 Task: Create a rule from the Routing list, Task moved to a section -> Set Priority in the project AuraTech , set the section as Done clear the priority
Action: Mouse moved to (1327, 219)
Screenshot: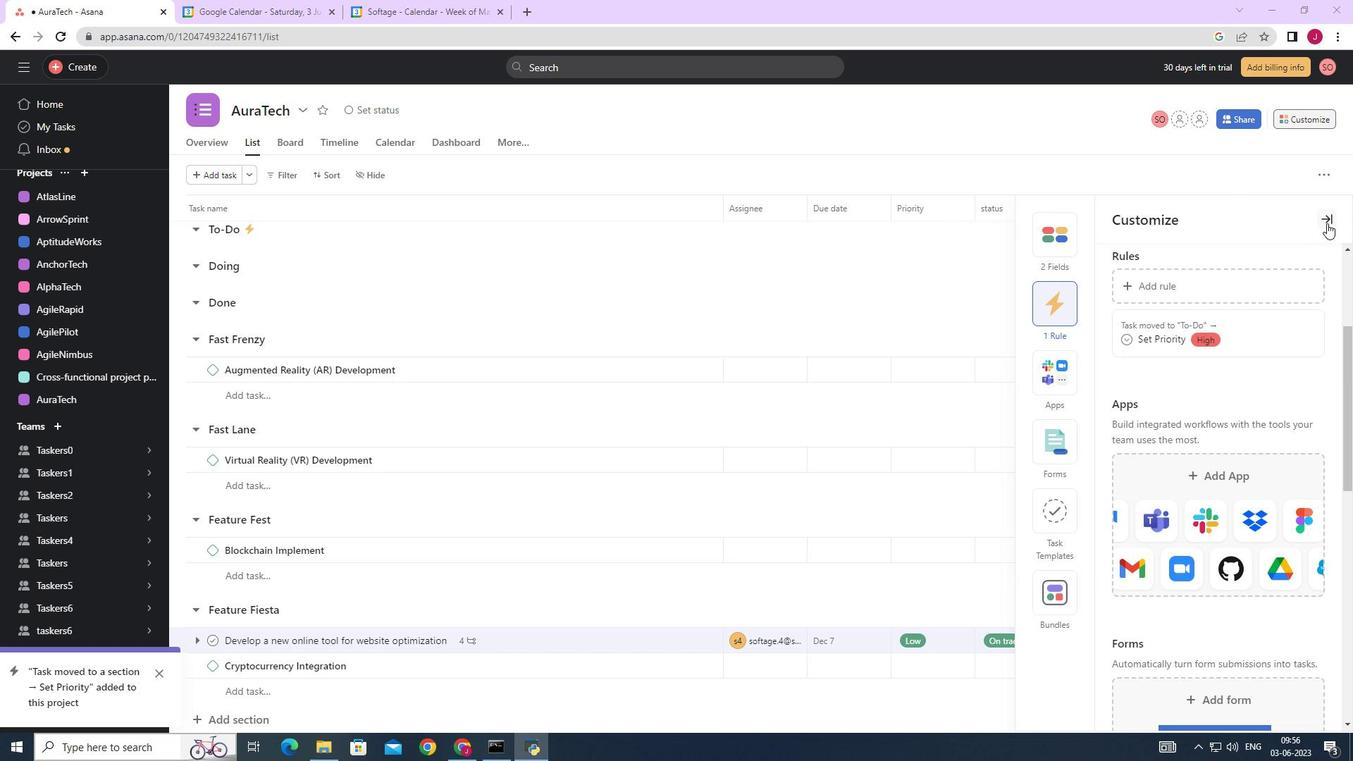 
Action: Mouse pressed left at (1327, 219)
Screenshot: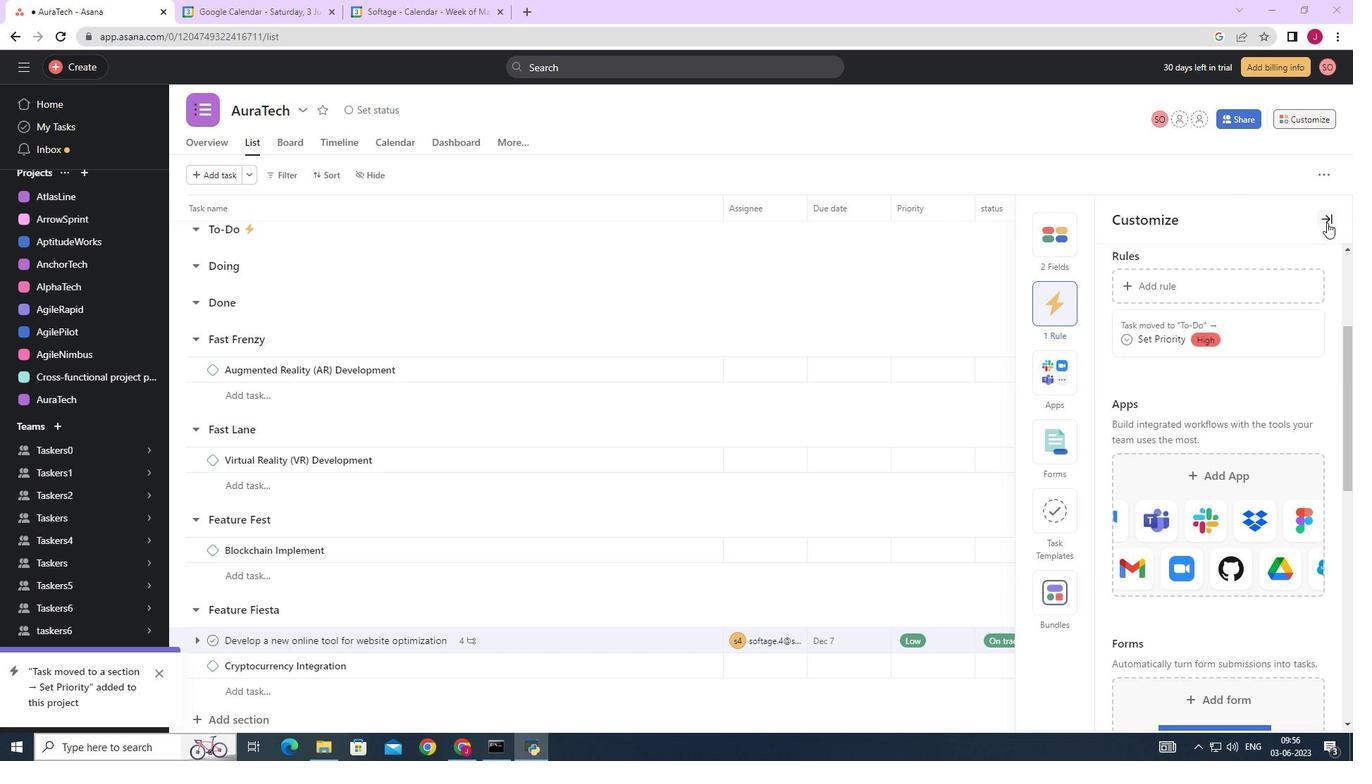 
Action: Mouse moved to (1319, 121)
Screenshot: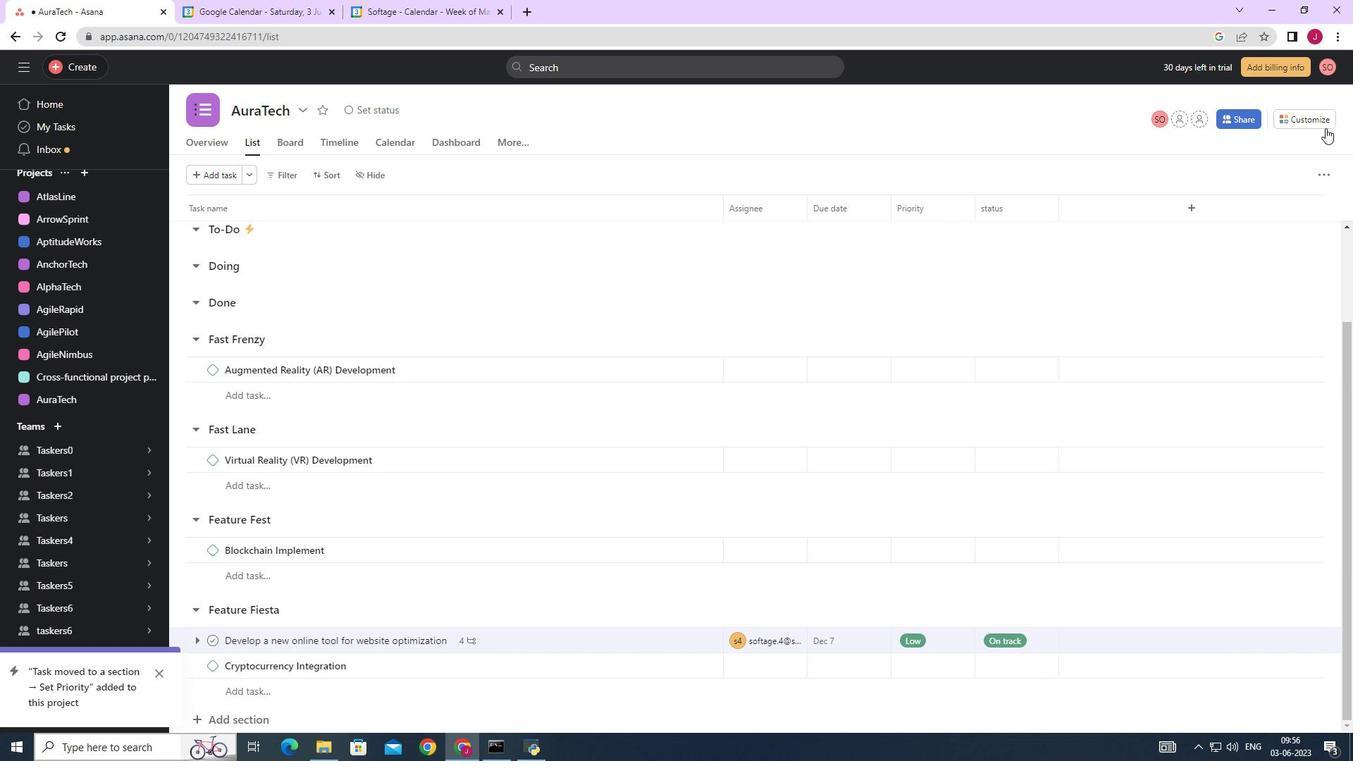 
Action: Mouse pressed left at (1319, 121)
Screenshot: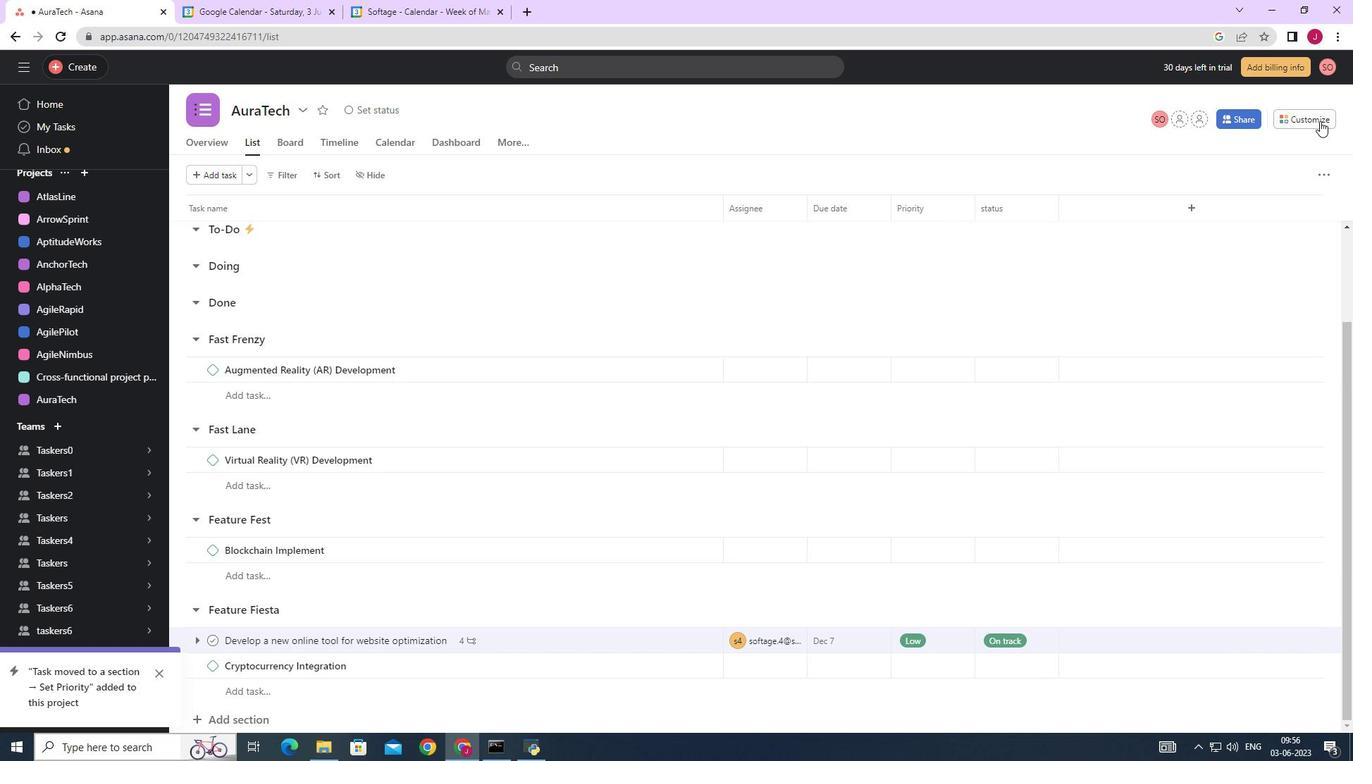 
Action: Mouse moved to (1066, 295)
Screenshot: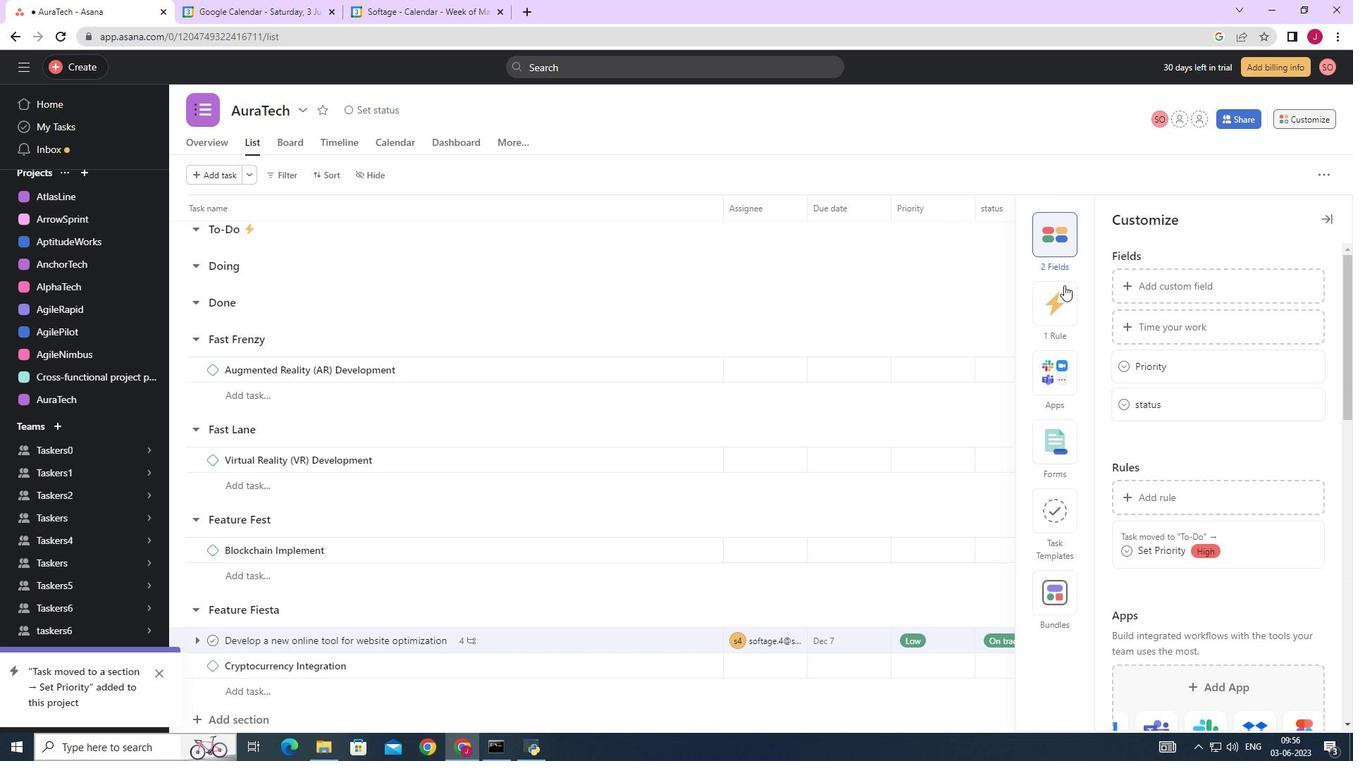 
Action: Mouse pressed left at (1066, 295)
Screenshot: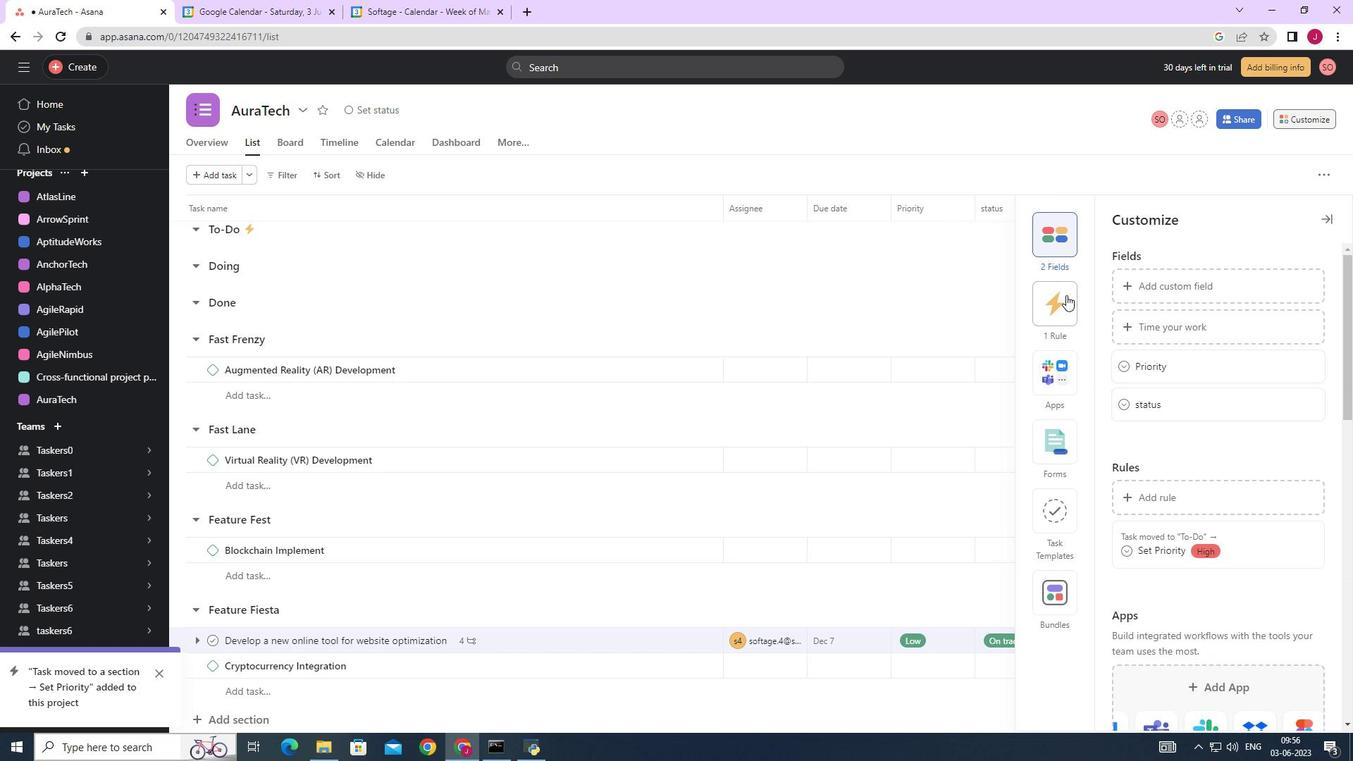
Action: Mouse moved to (1152, 286)
Screenshot: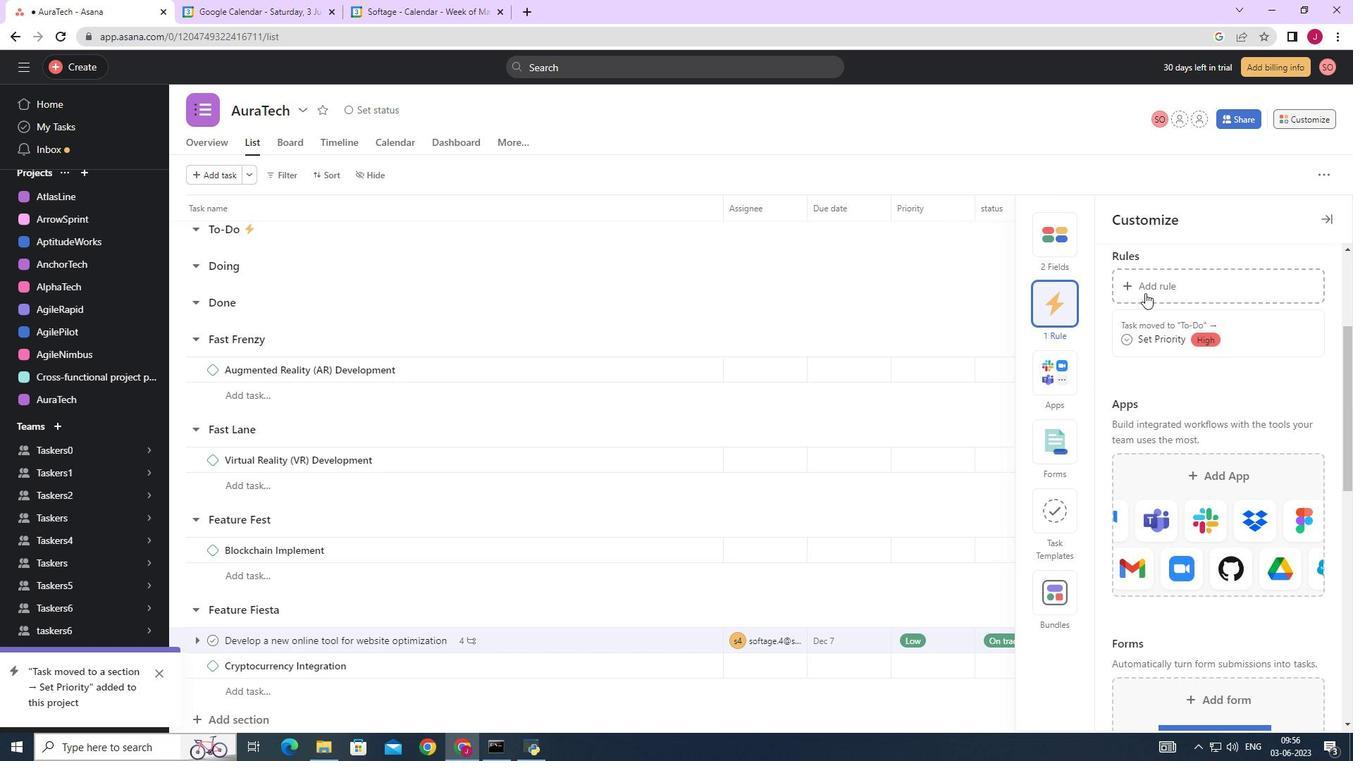 
Action: Mouse pressed left at (1152, 286)
Screenshot: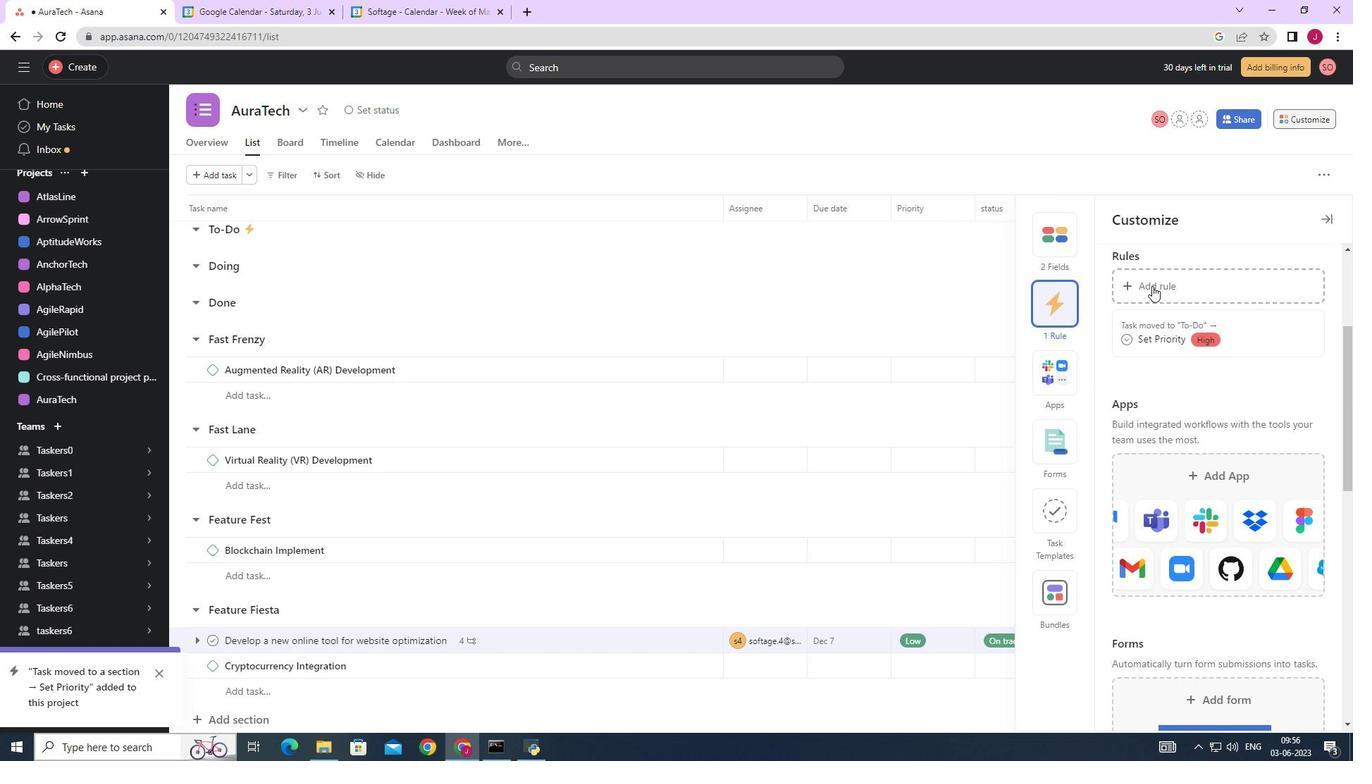 
Action: Mouse moved to (298, 190)
Screenshot: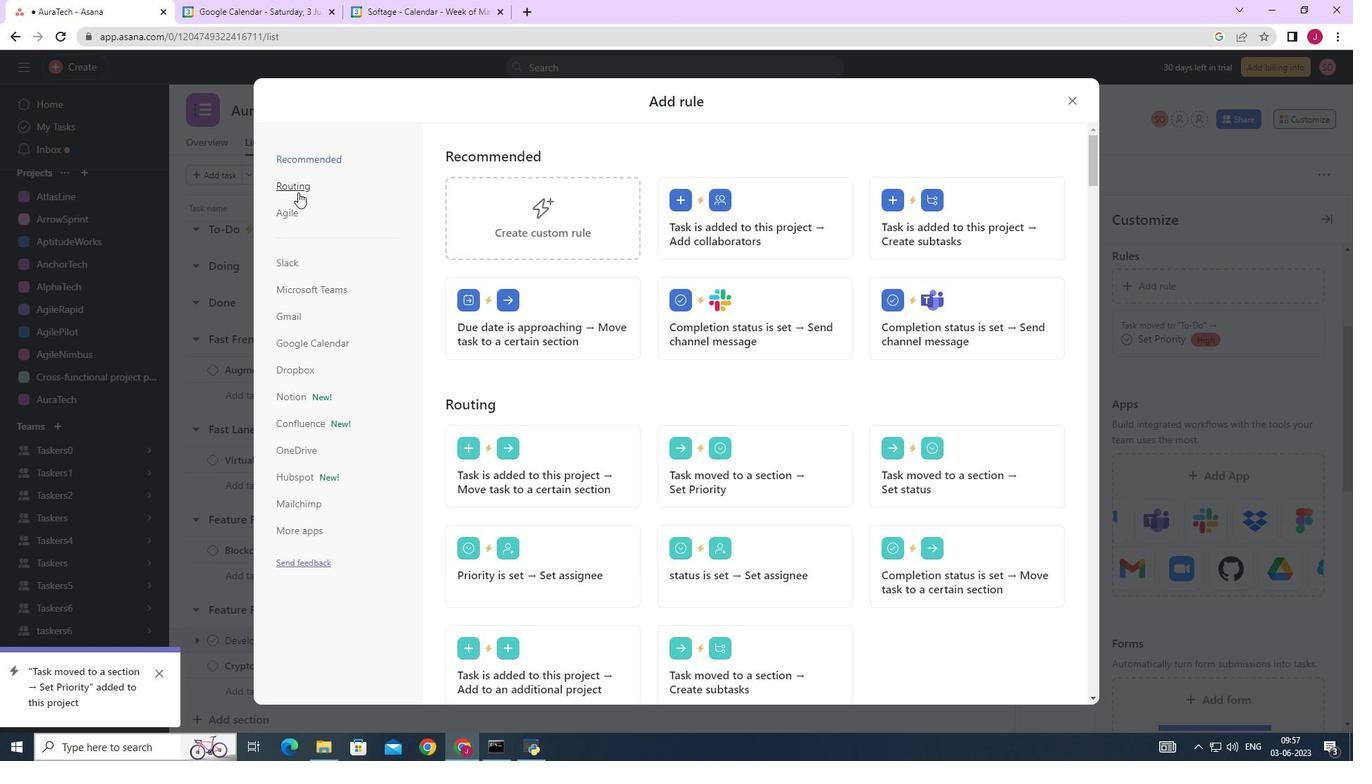 
Action: Mouse pressed left at (298, 190)
Screenshot: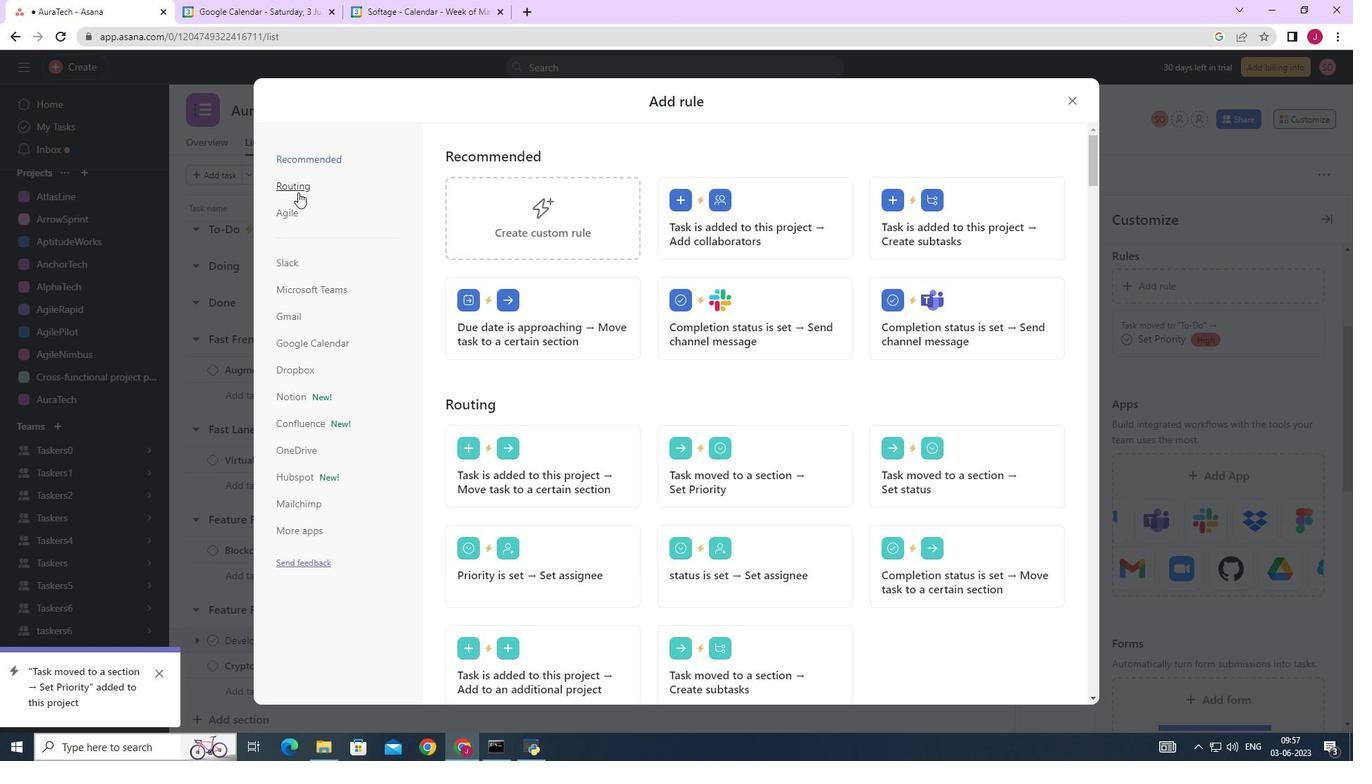 
Action: Mouse moved to (711, 212)
Screenshot: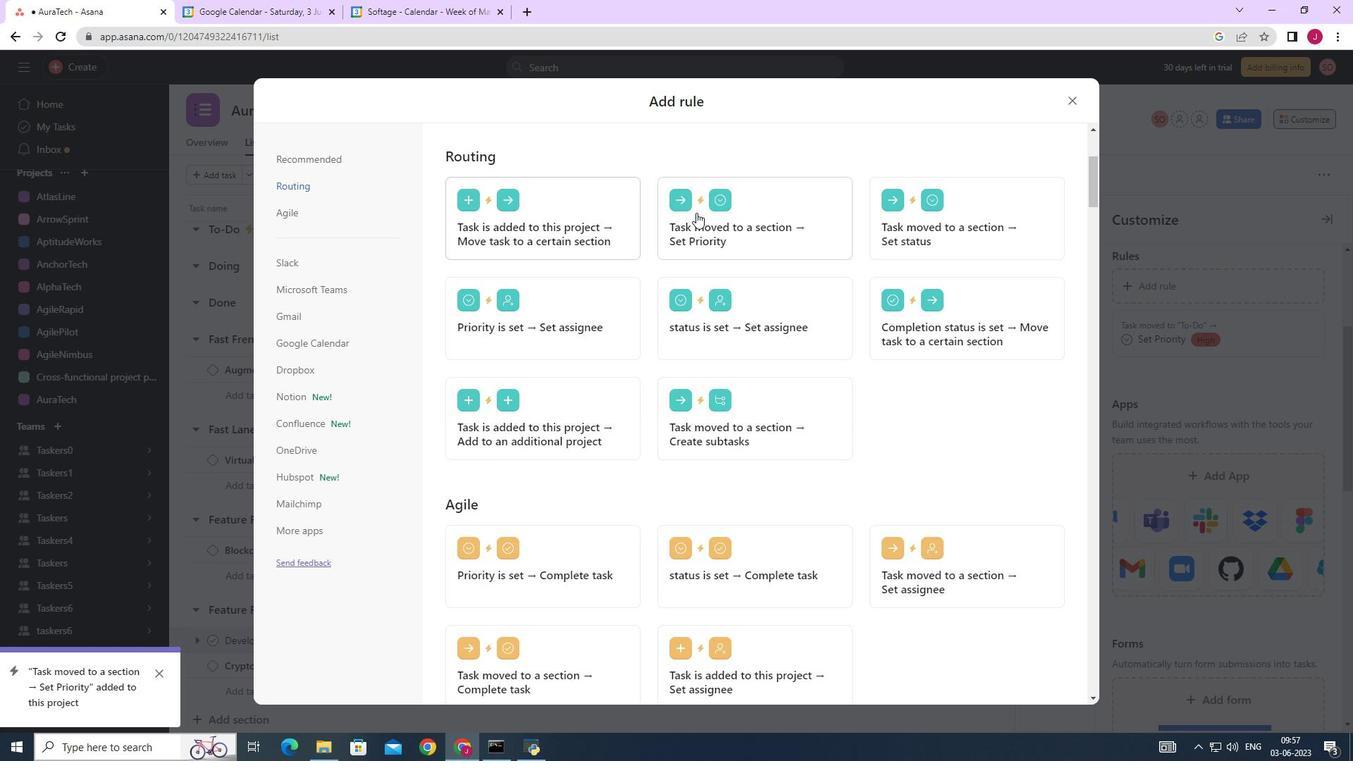 
Action: Mouse pressed left at (711, 212)
Screenshot: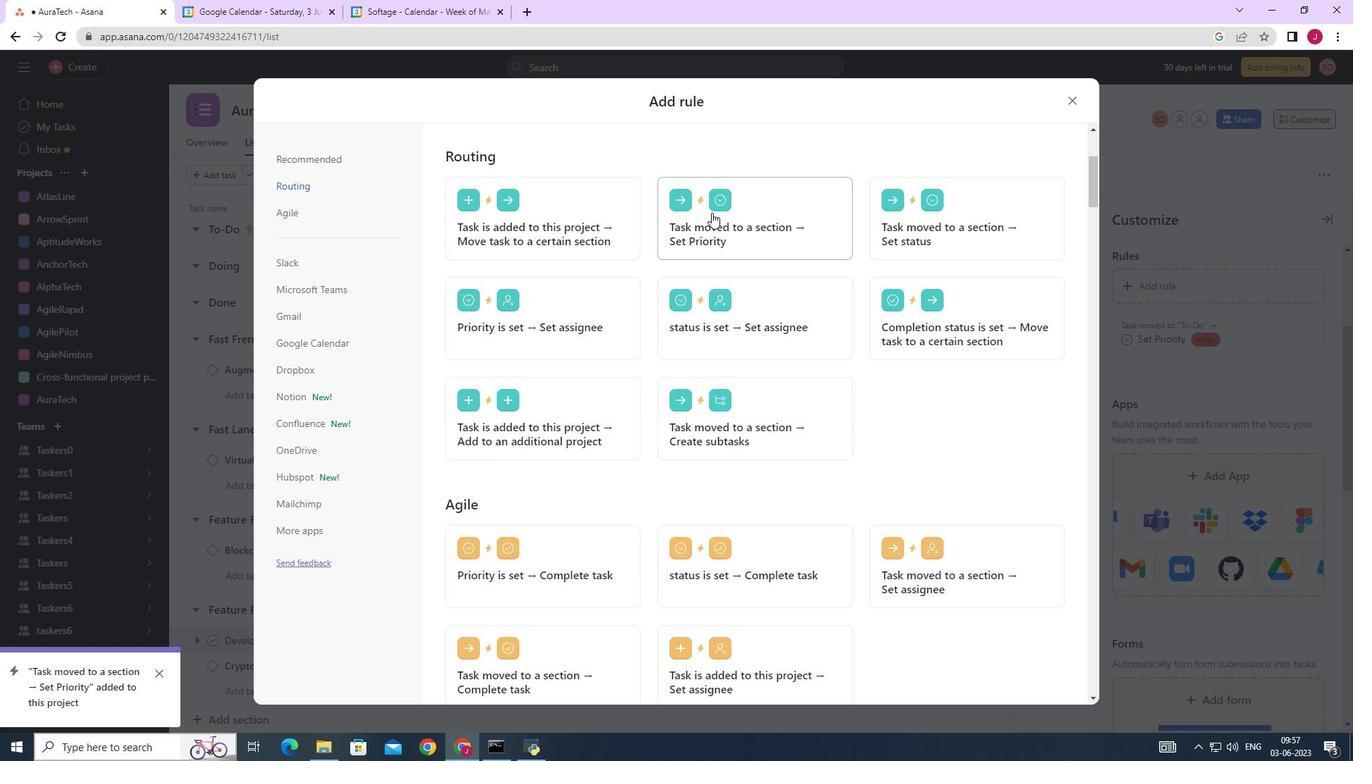 
Action: Mouse moved to (597, 368)
Screenshot: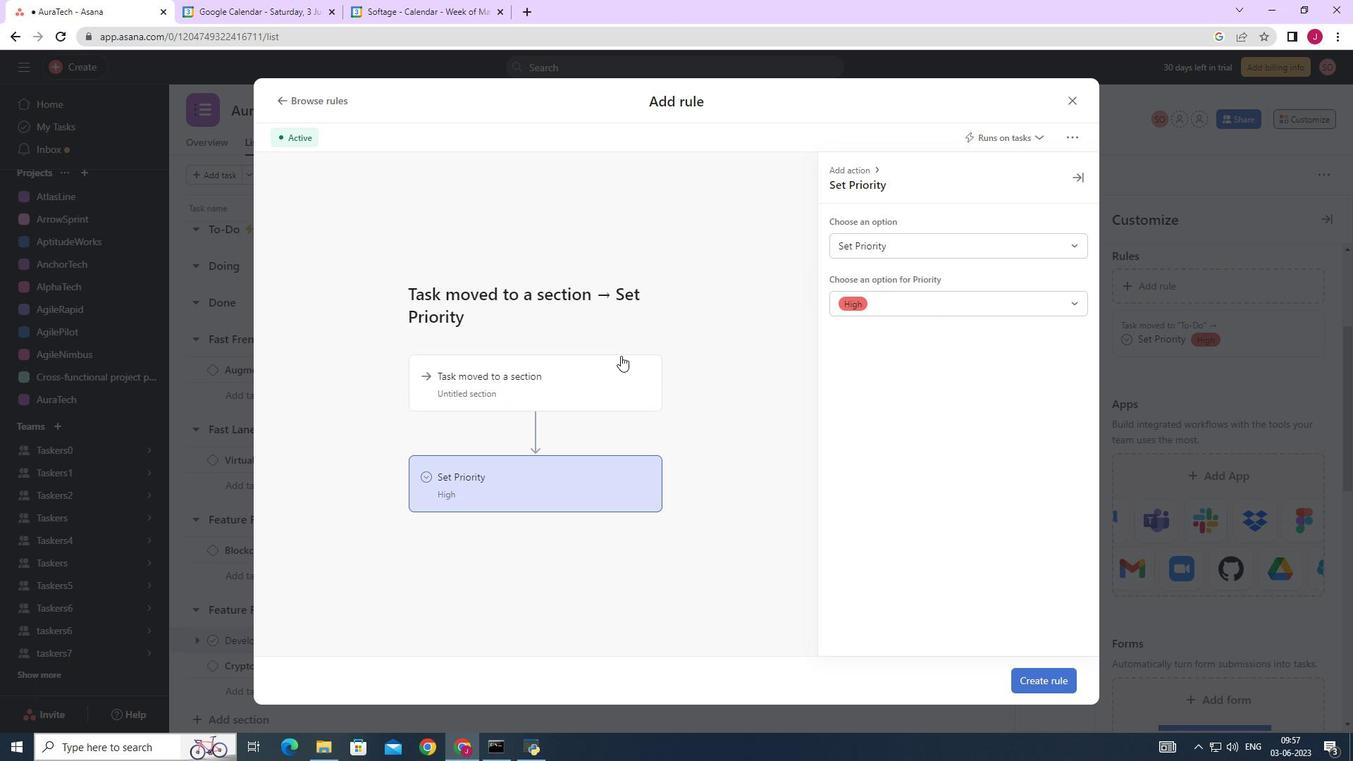 
Action: Mouse pressed left at (597, 368)
Screenshot: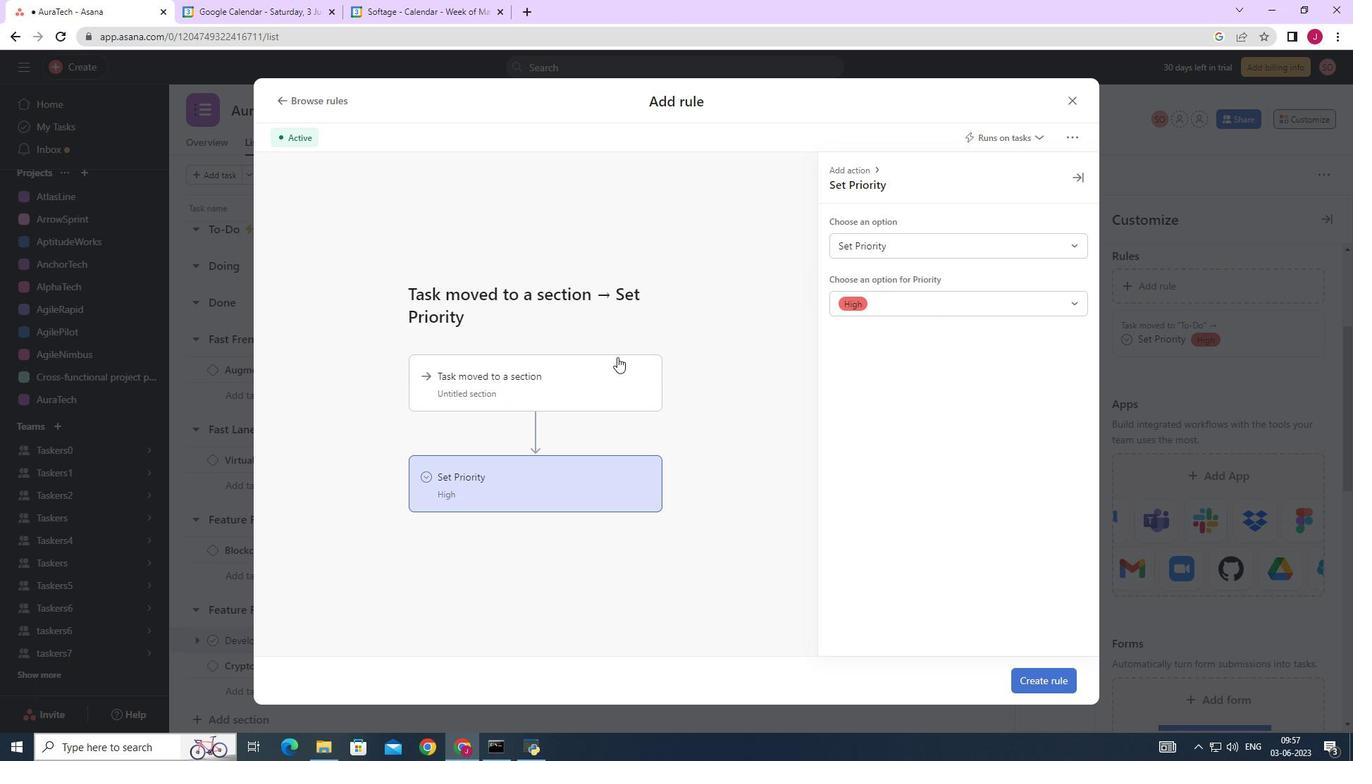 
Action: Mouse moved to (856, 242)
Screenshot: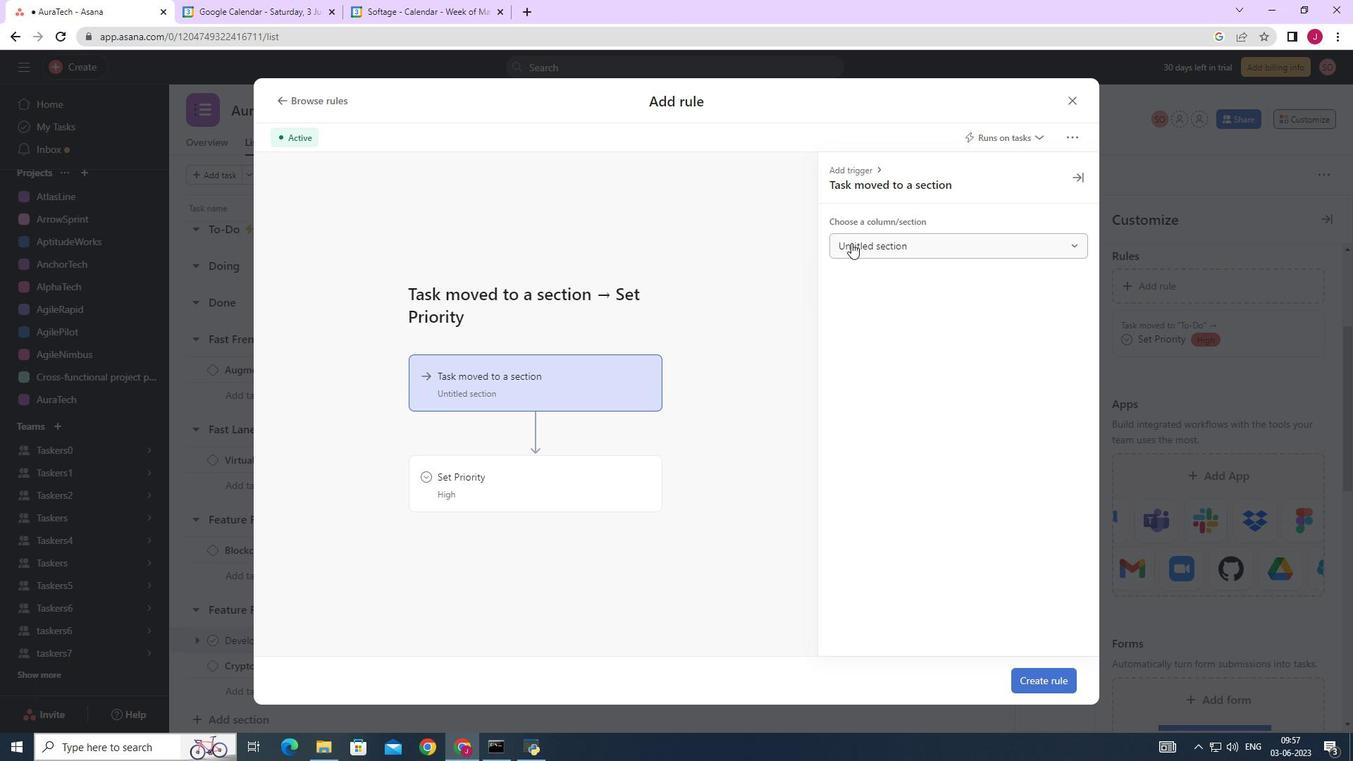 
Action: Mouse pressed left at (856, 242)
Screenshot: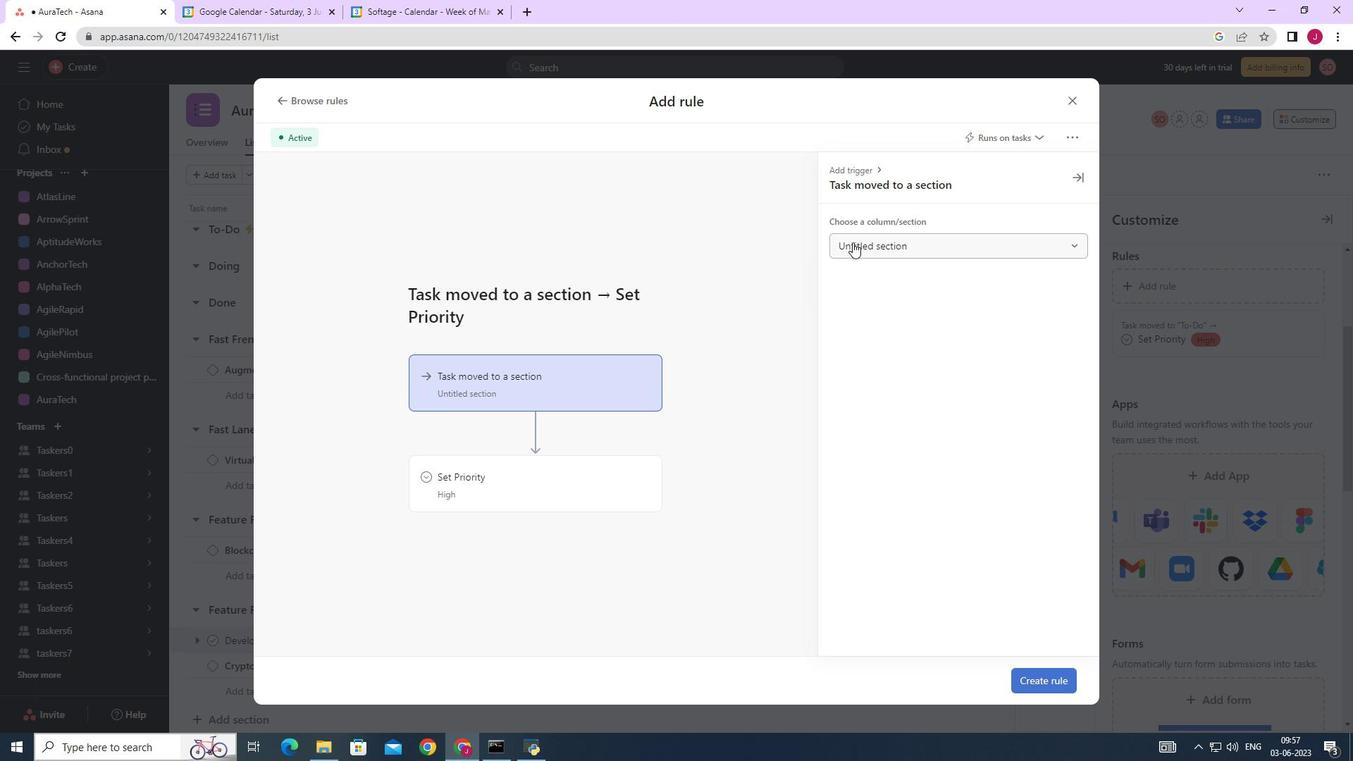 
Action: Mouse moved to (870, 350)
Screenshot: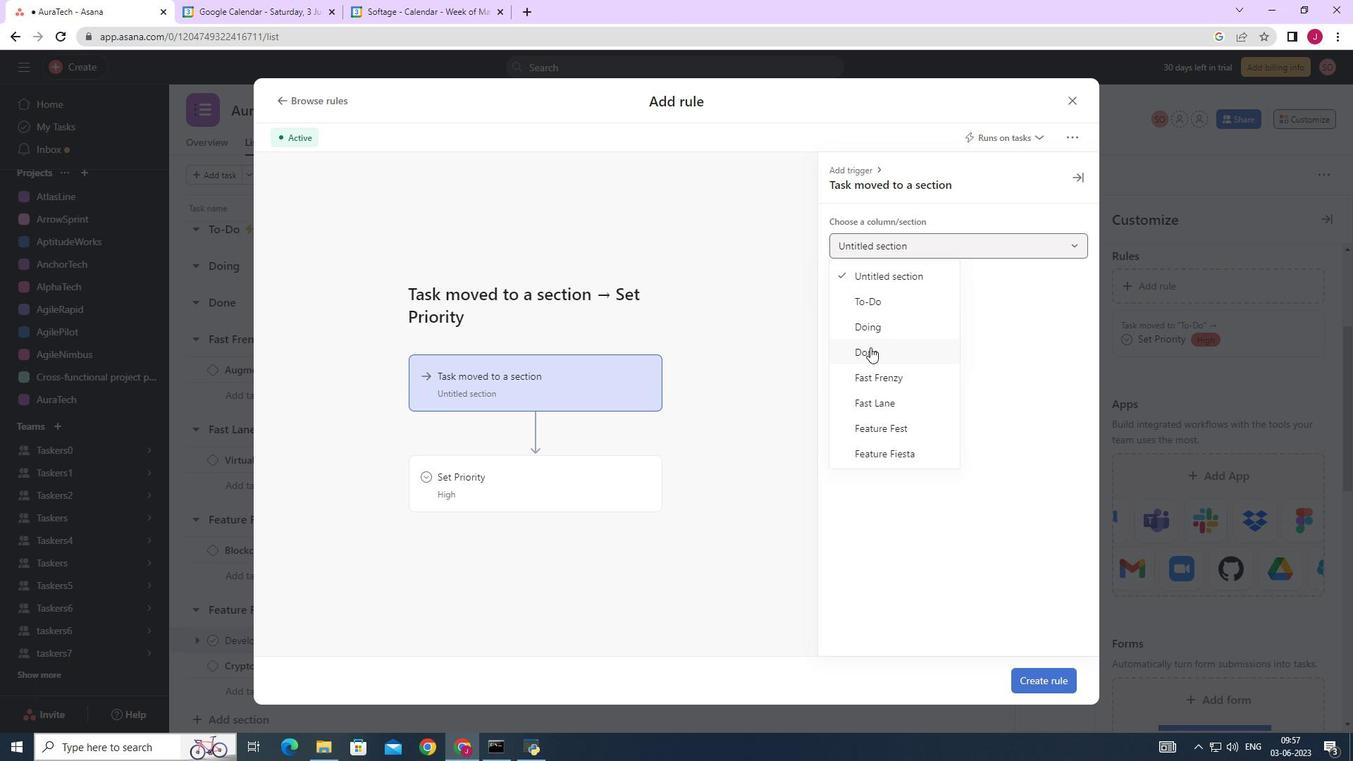
Action: Mouse pressed left at (870, 350)
Screenshot: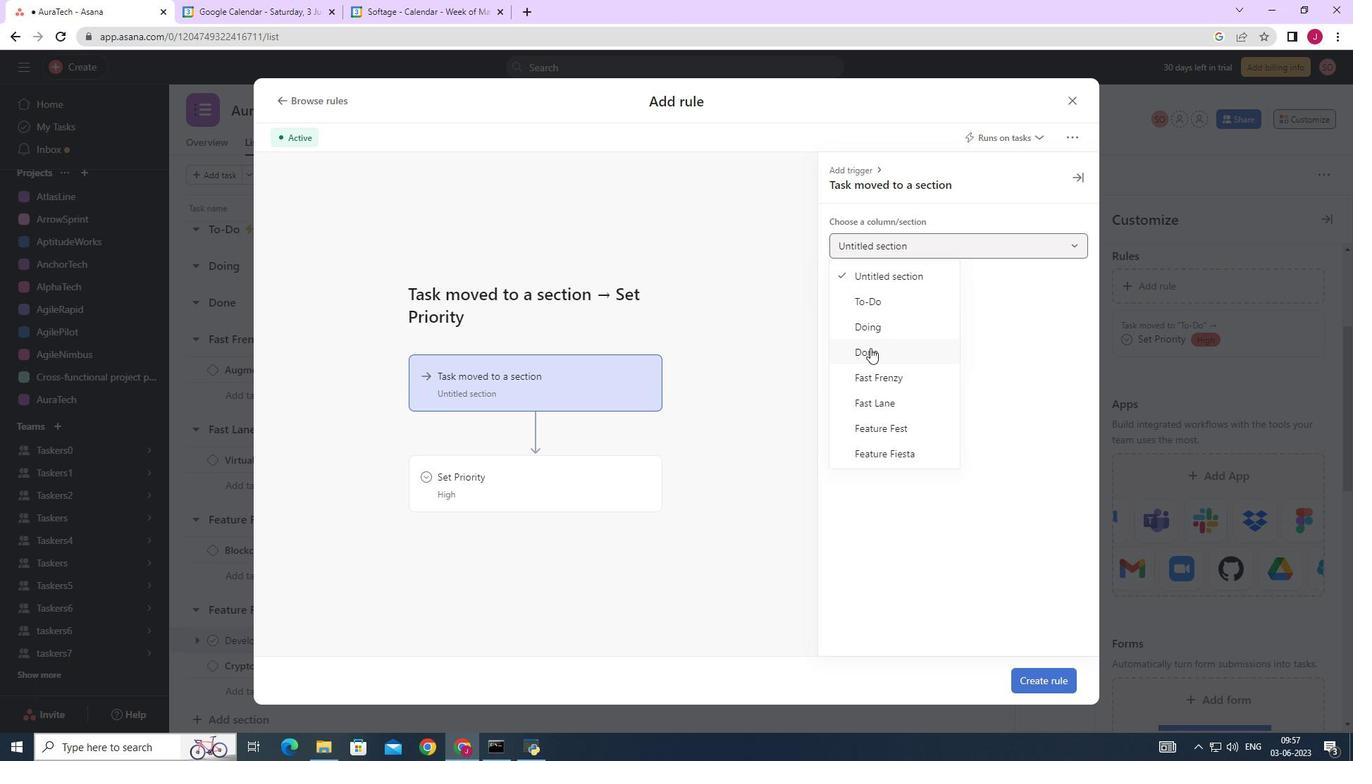 
Action: Mouse moved to (598, 464)
Screenshot: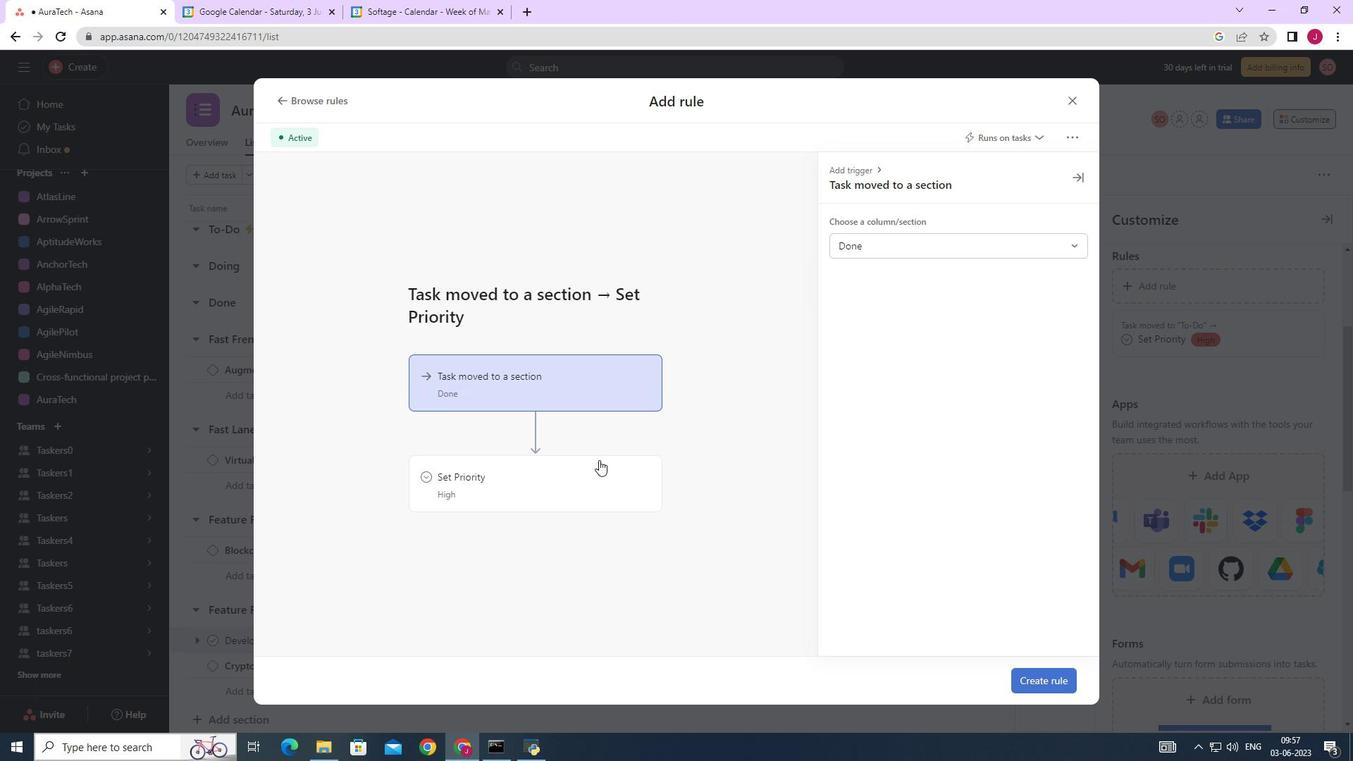 
Action: Mouse pressed left at (598, 464)
Screenshot: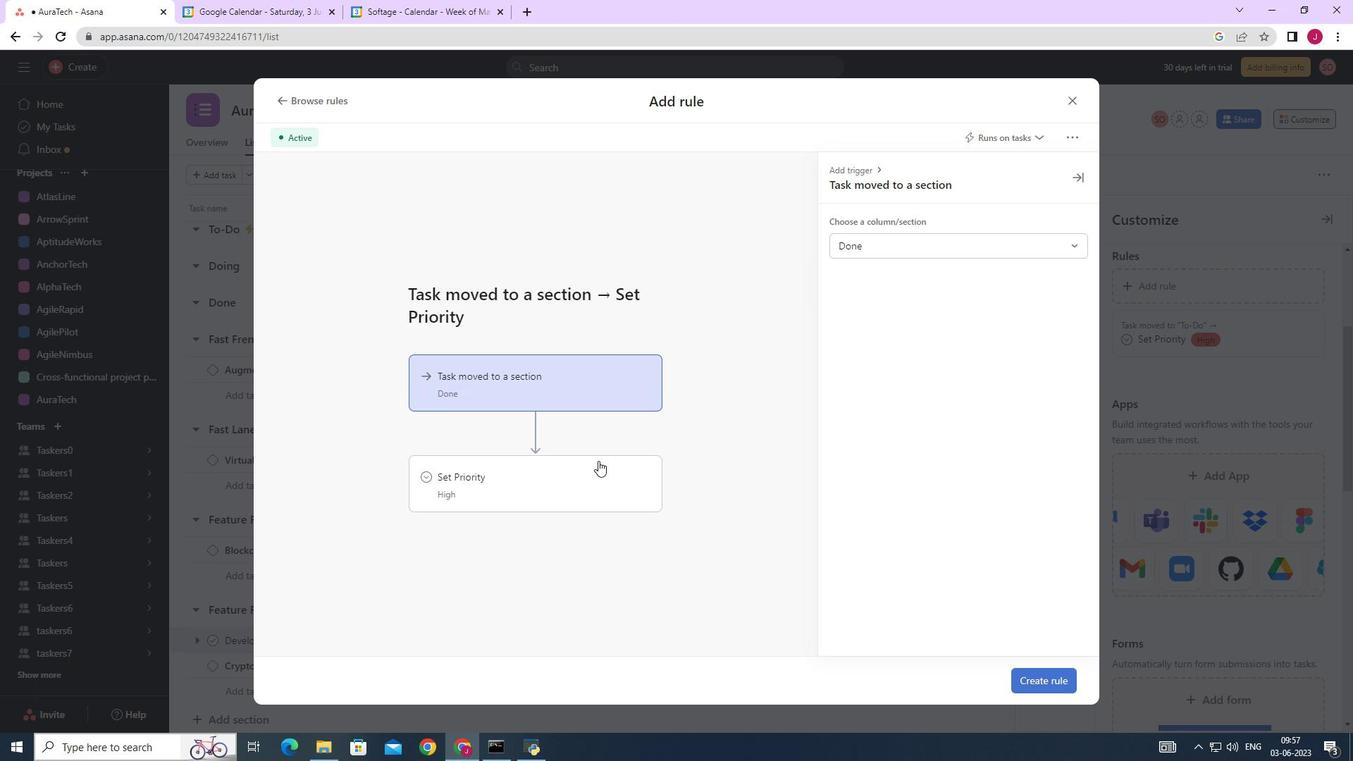 
Action: Mouse moved to (880, 245)
Screenshot: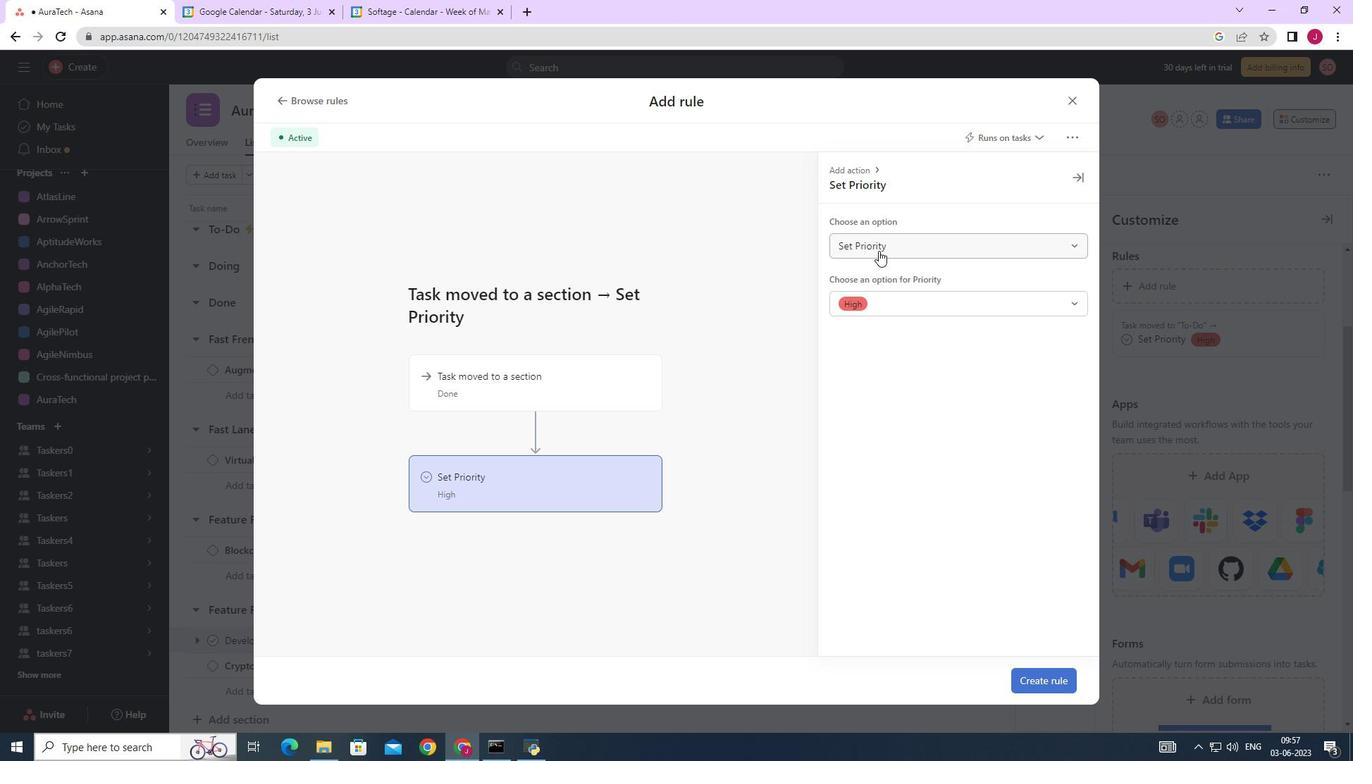 
Action: Mouse pressed left at (880, 245)
Screenshot: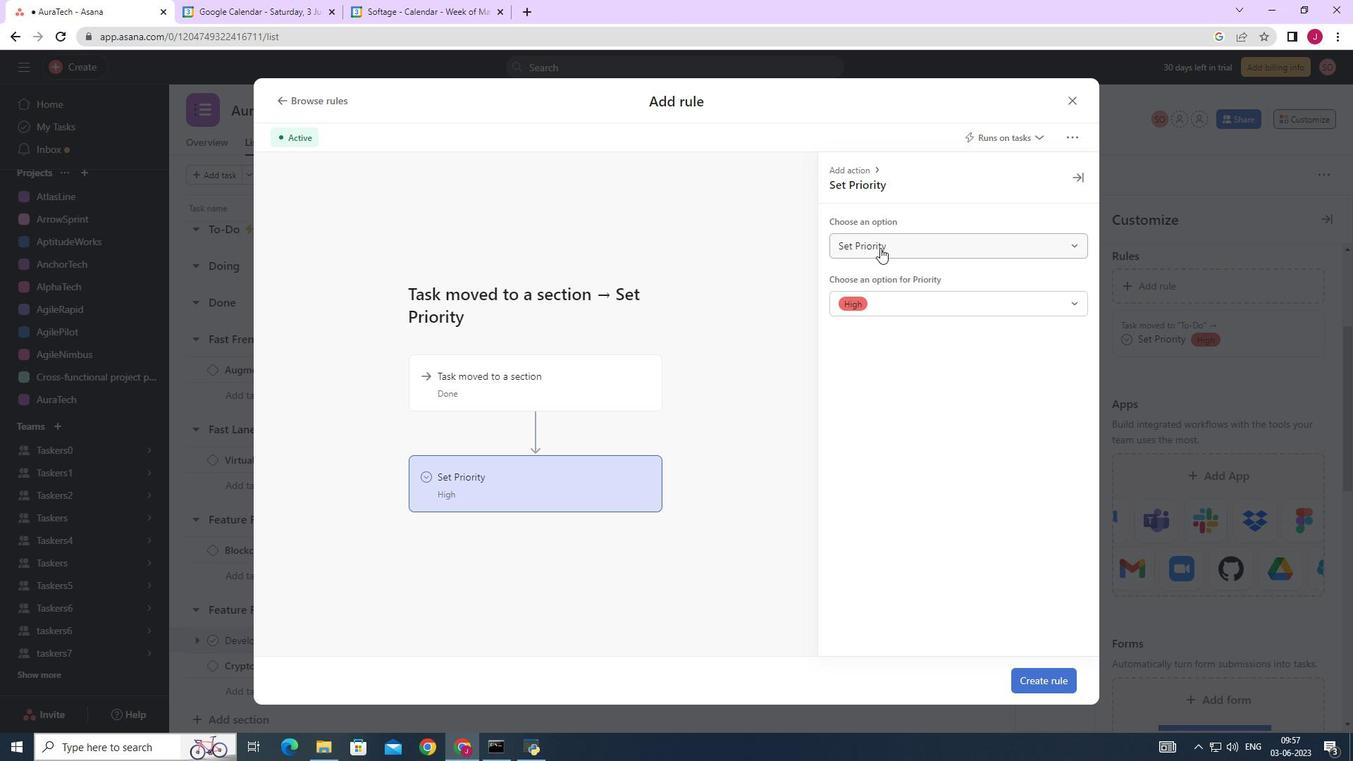 
Action: Mouse moved to (882, 296)
Screenshot: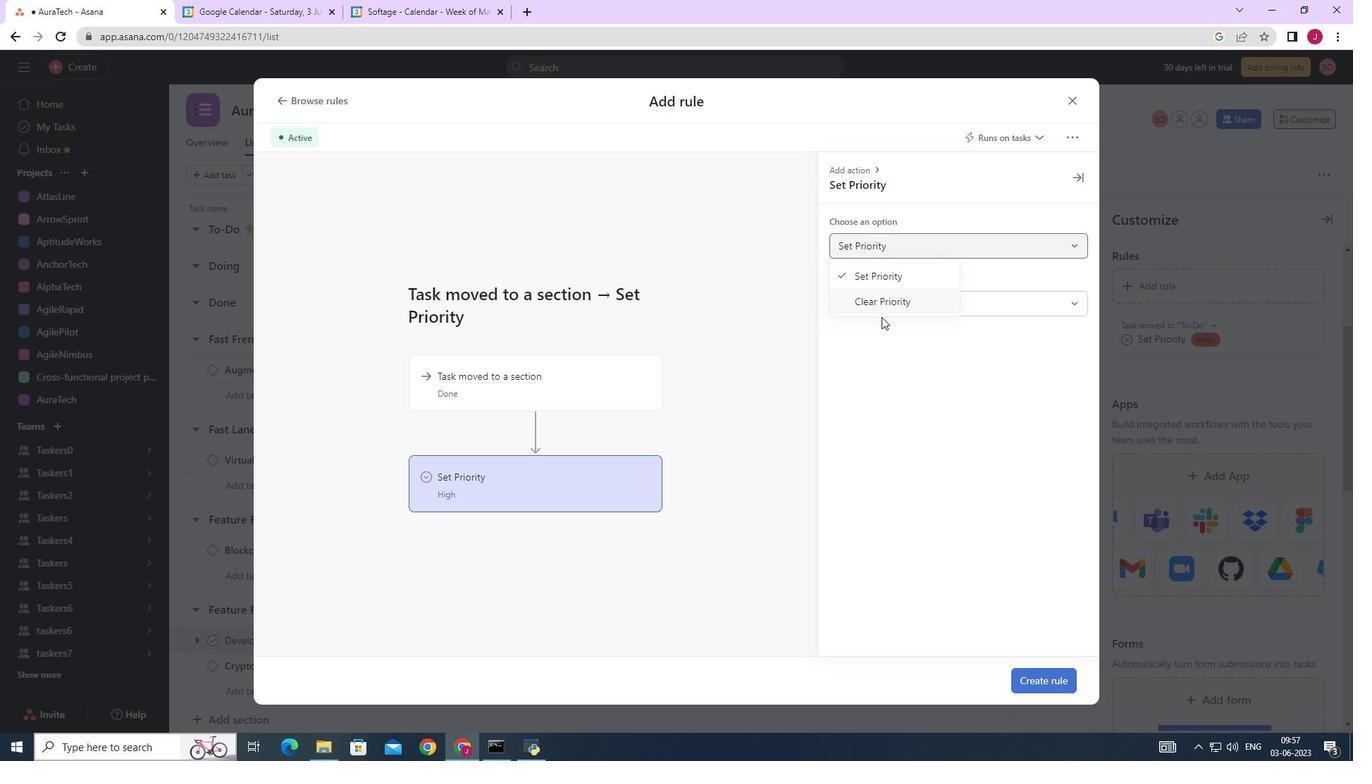 
Action: Mouse pressed left at (882, 296)
Screenshot: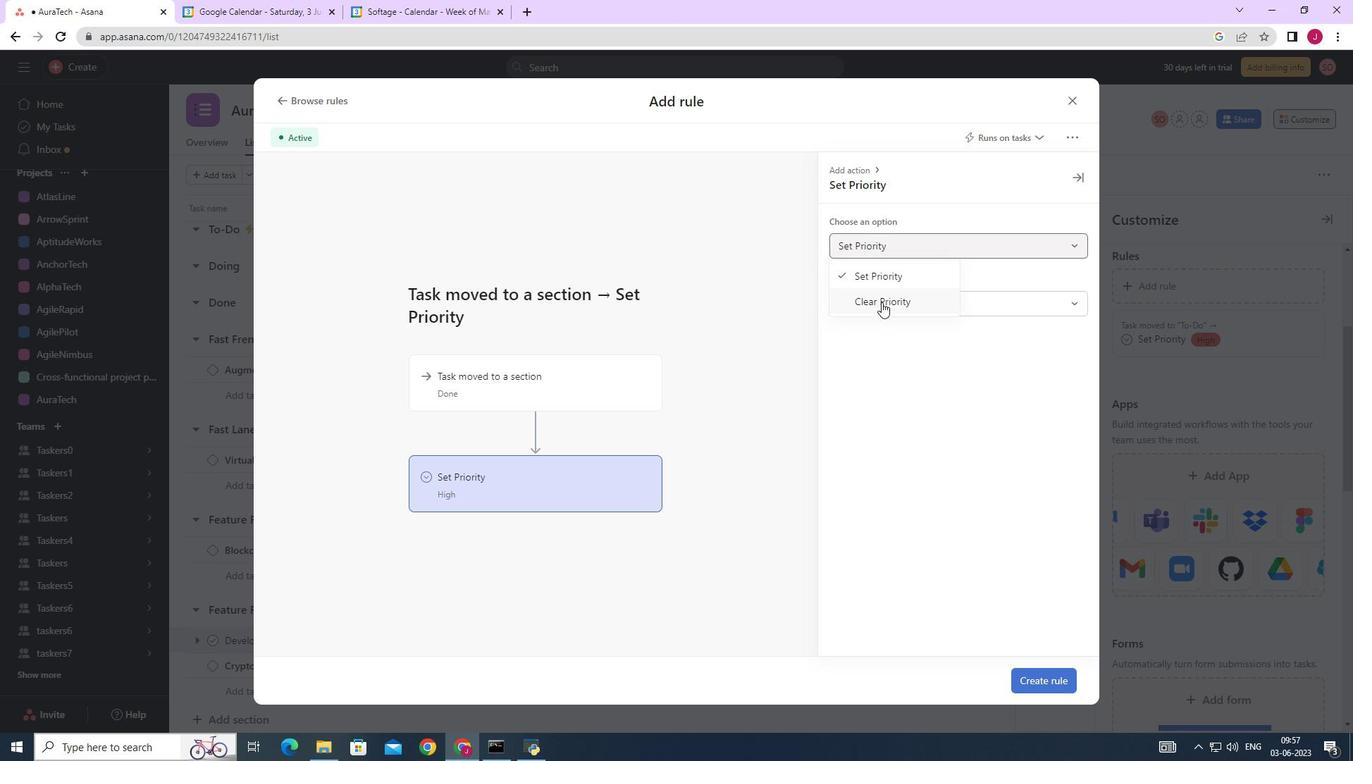 
Action: Mouse moved to (944, 412)
Screenshot: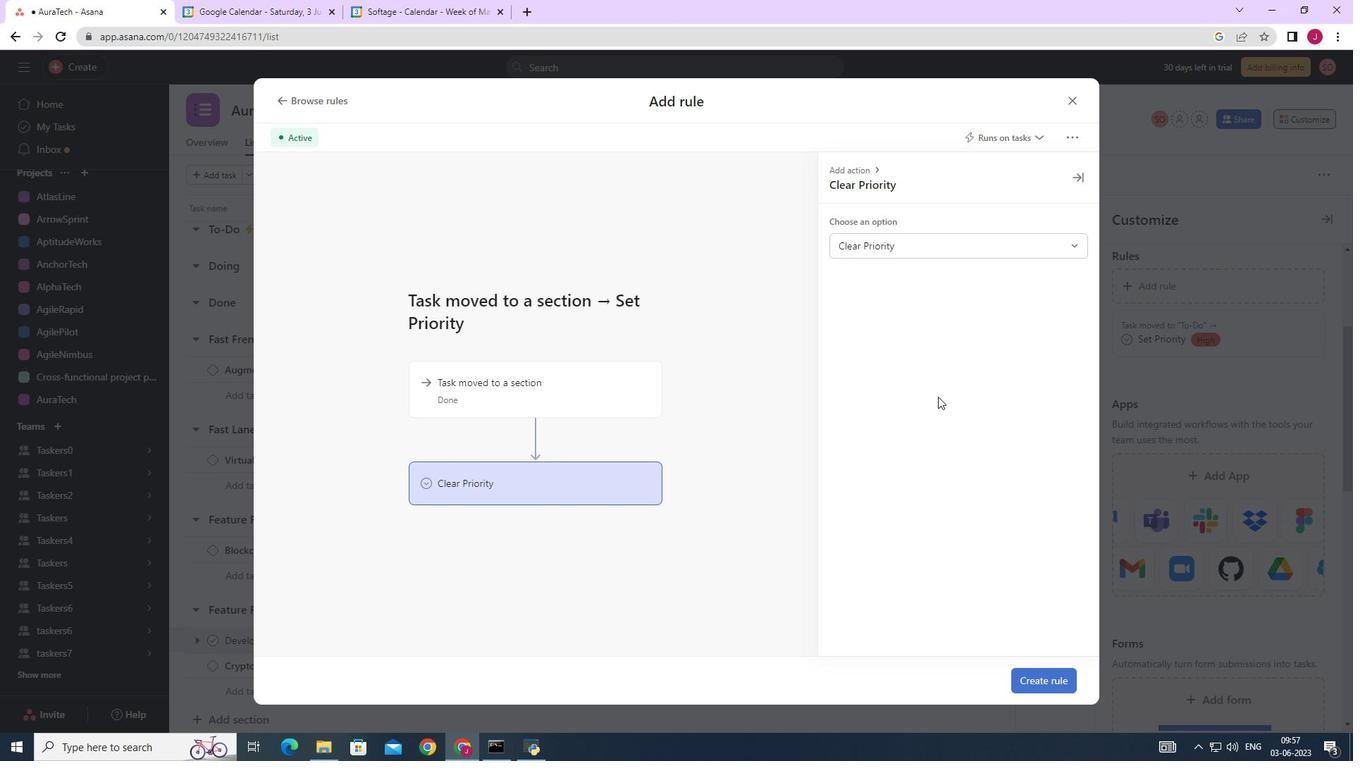 
Action: Mouse scrolled (944, 410) with delta (0, 0)
Screenshot: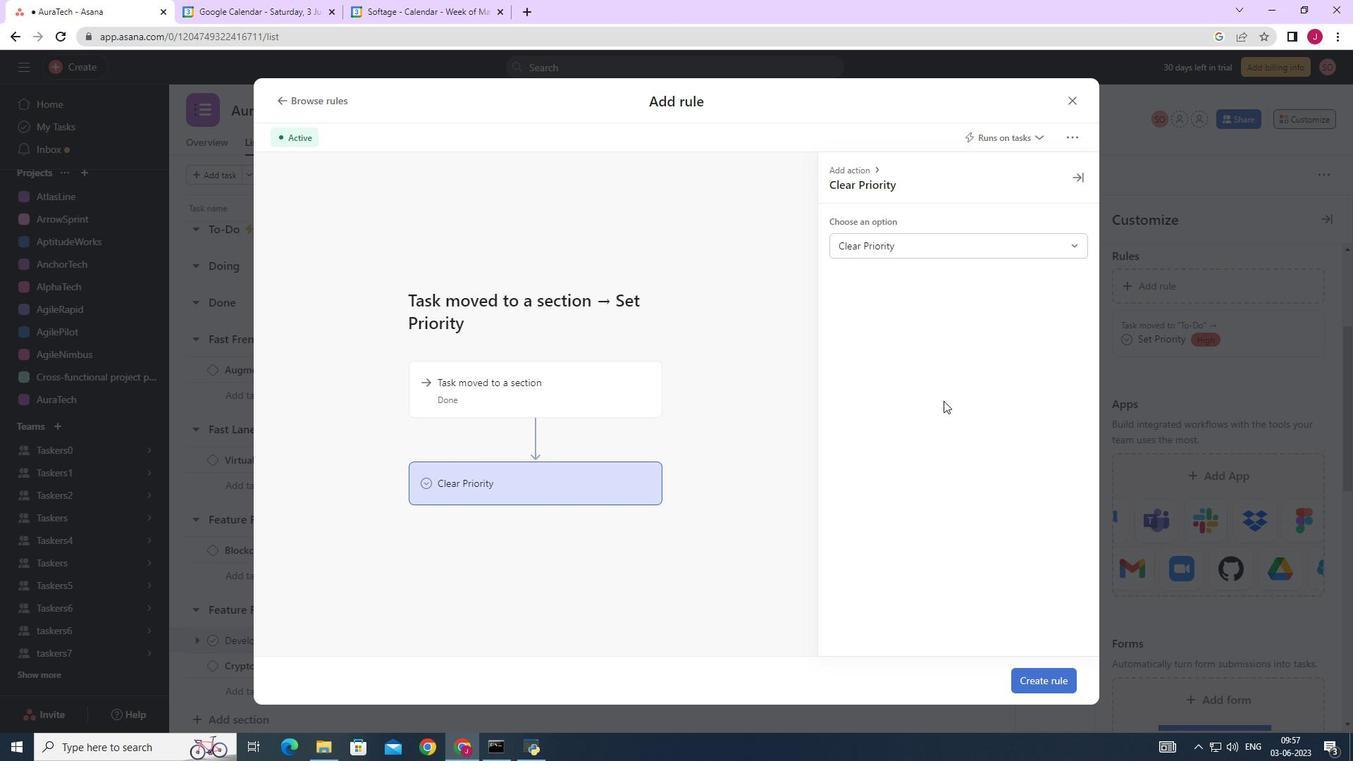 
Action: Mouse moved to (945, 417)
Screenshot: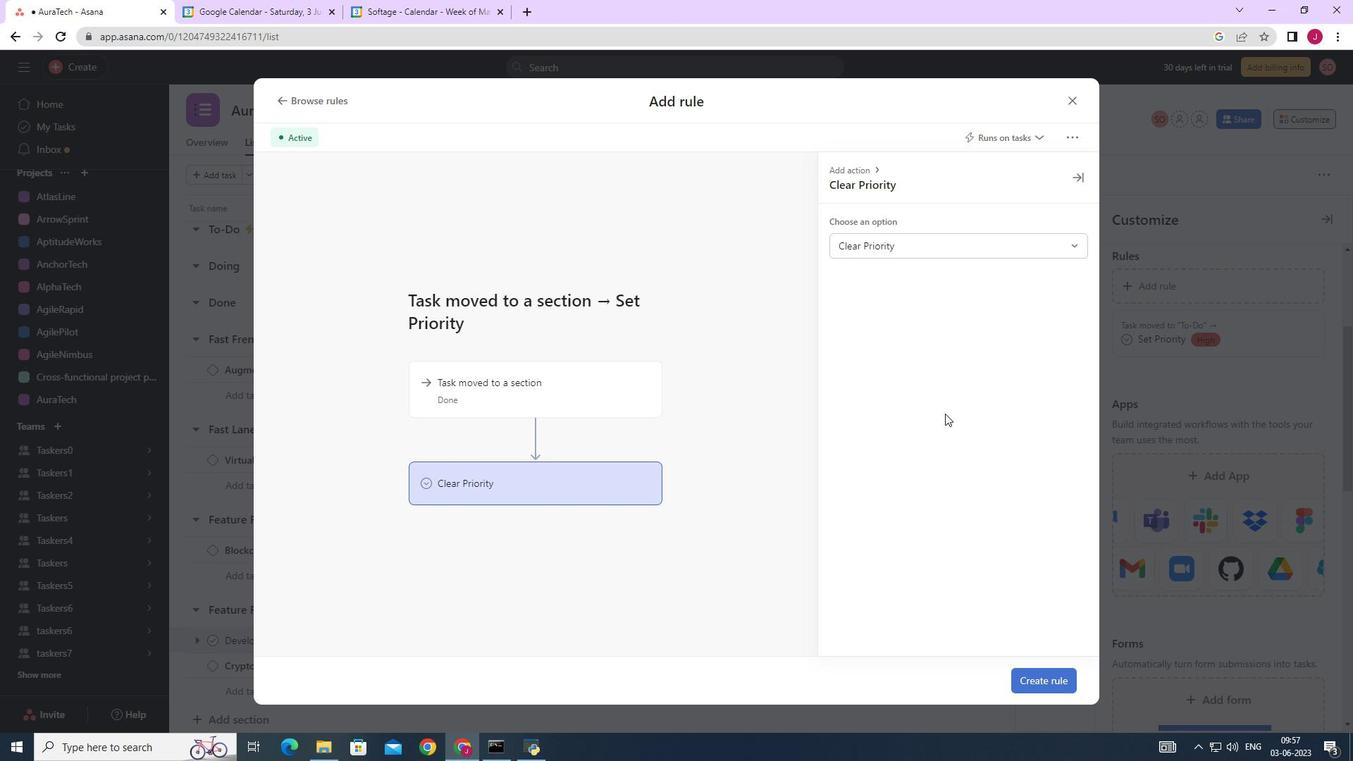 
Action: Mouse scrolled (945, 415) with delta (0, 0)
Screenshot: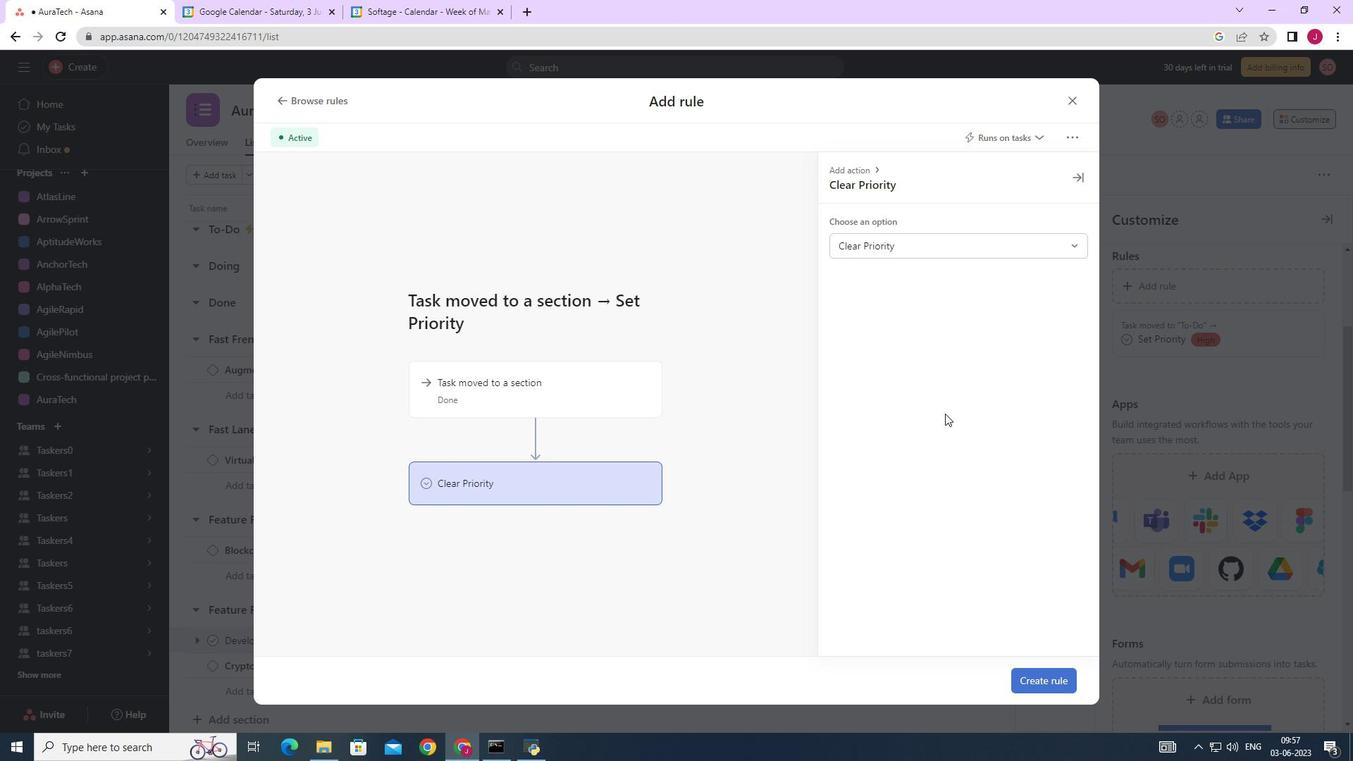 
Action: Mouse moved to (935, 489)
Screenshot: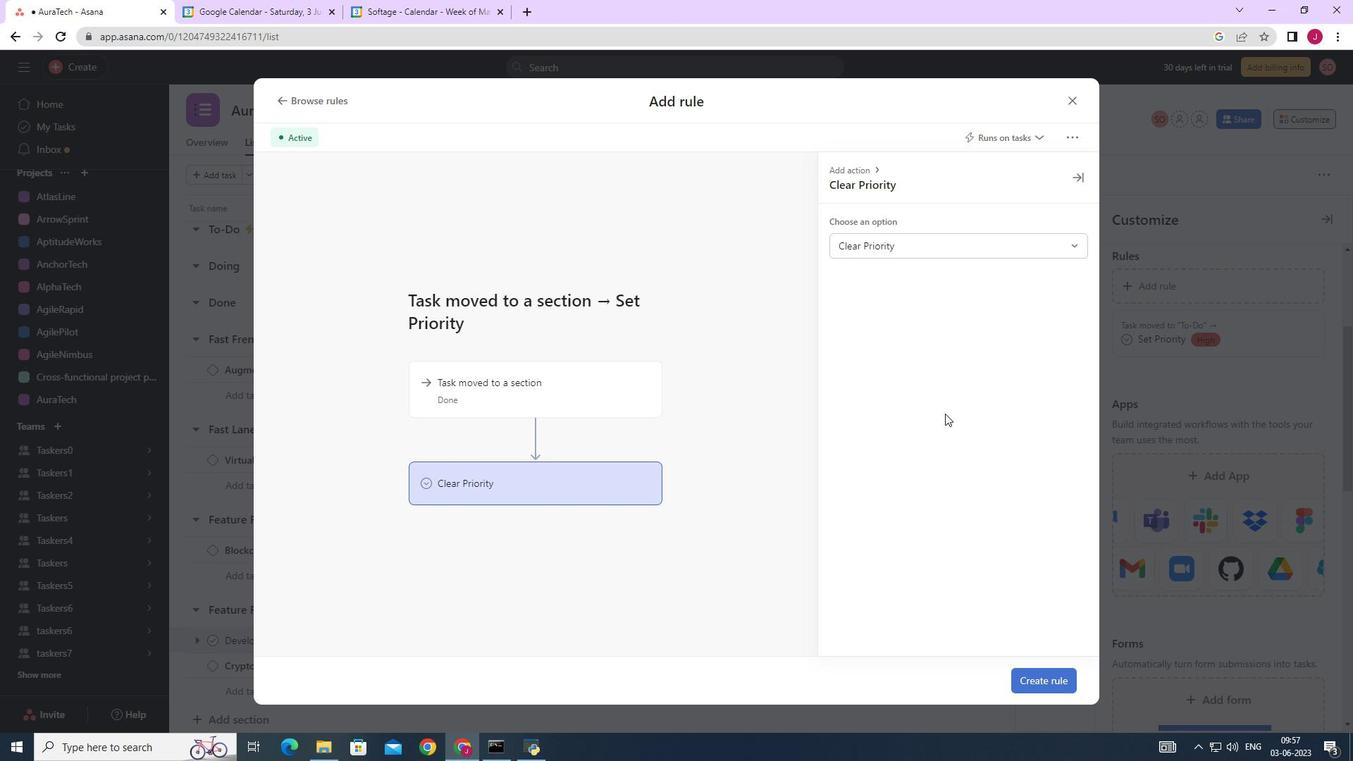 
Action: Mouse scrolled (946, 419) with delta (0, 0)
Screenshot: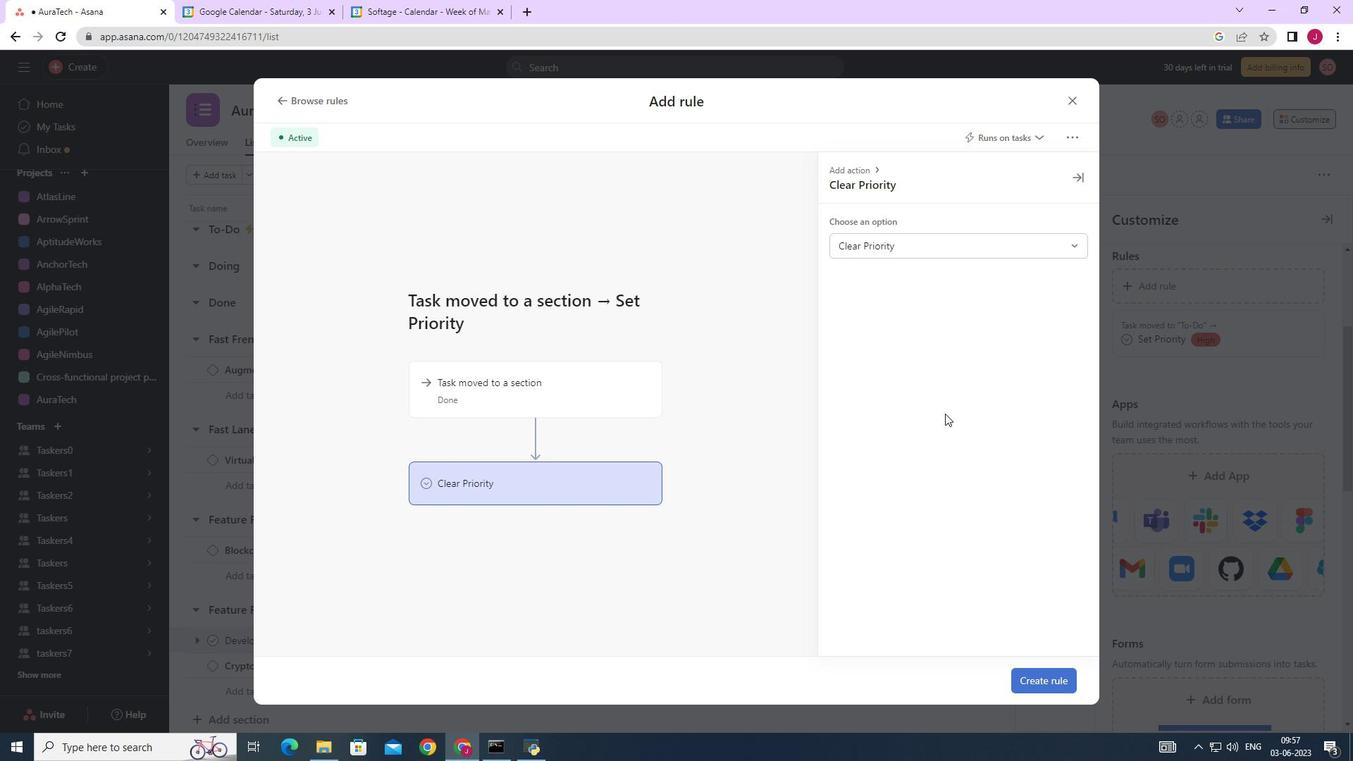 
Action: Mouse moved to (935, 494)
Screenshot: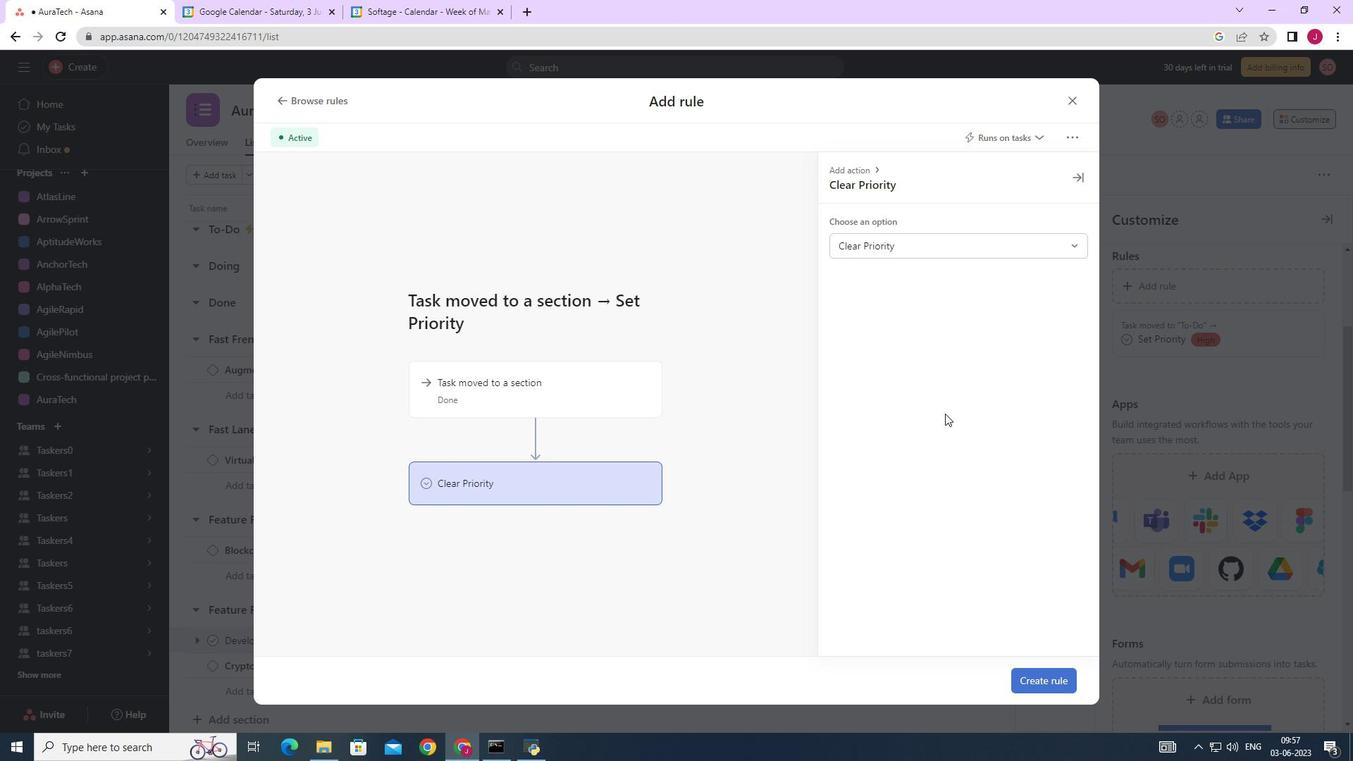
Action: Mouse scrolled (946, 421) with delta (0, 0)
Screenshot: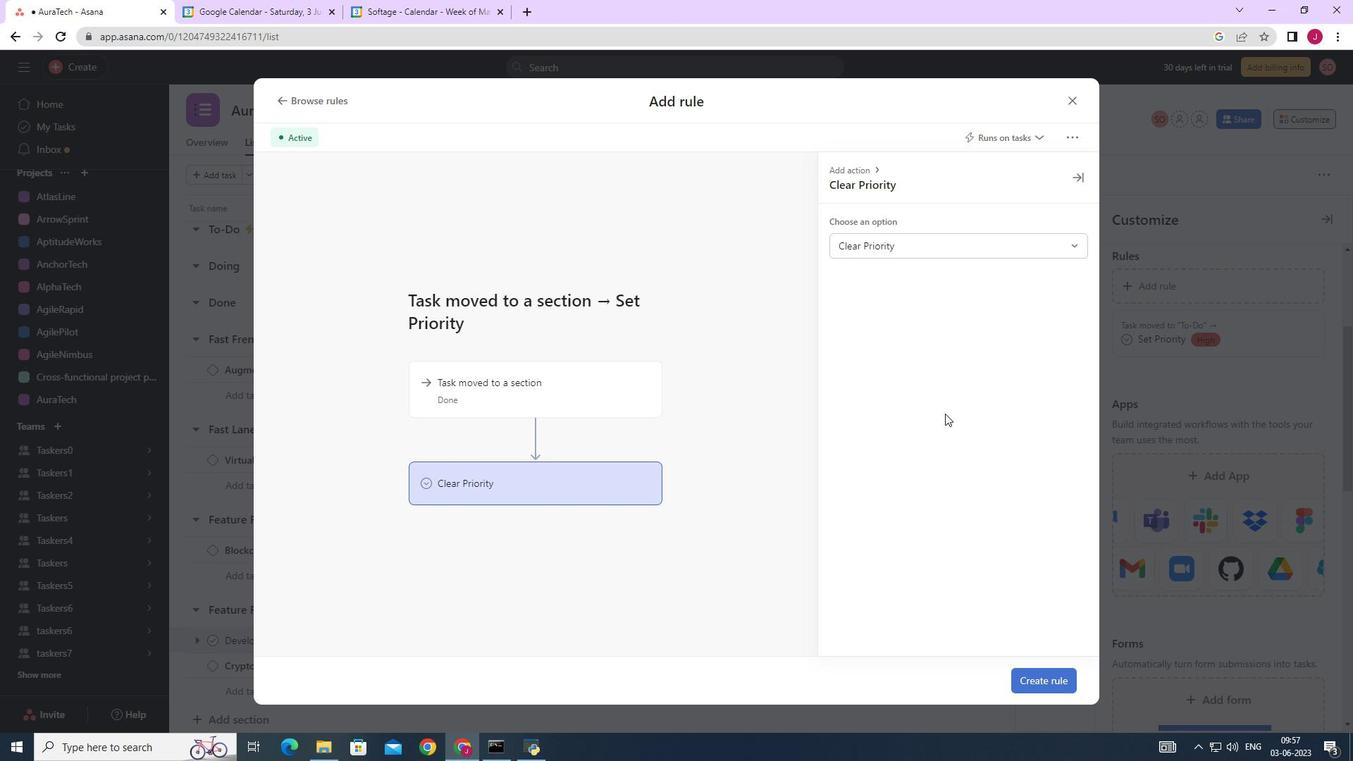 
Action: Mouse moved to (1052, 682)
Screenshot: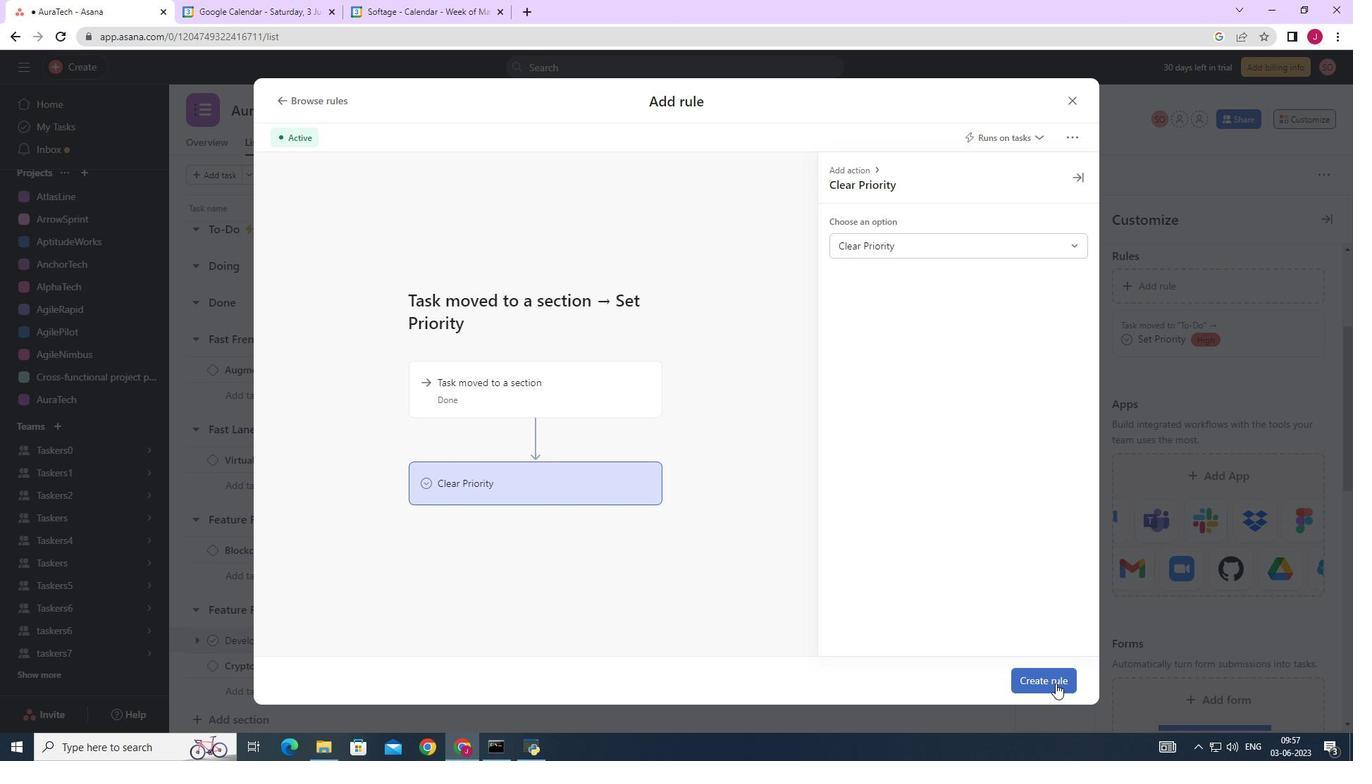 
Action: Mouse pressed left at (1052, 682)
Screenshot: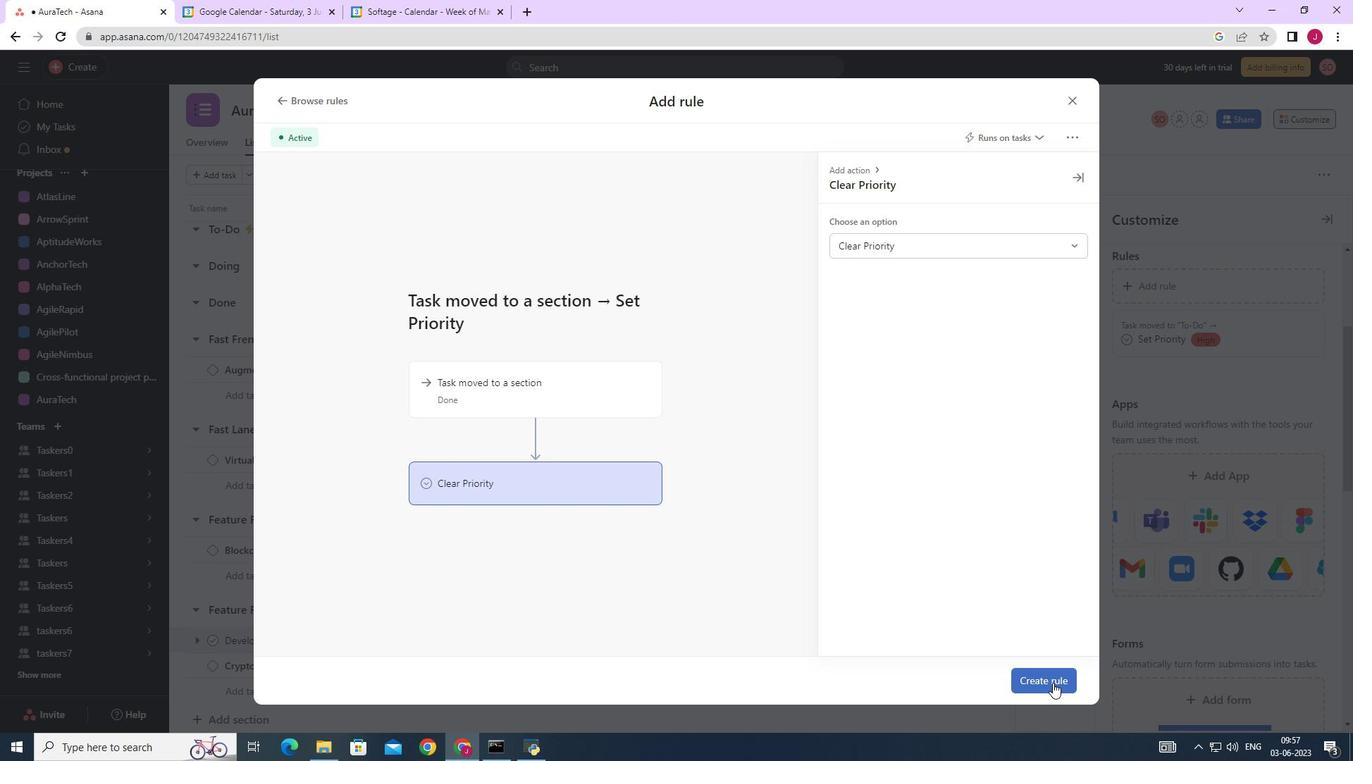 
Action: Mouse moved to (1048, 529)
Screenshot: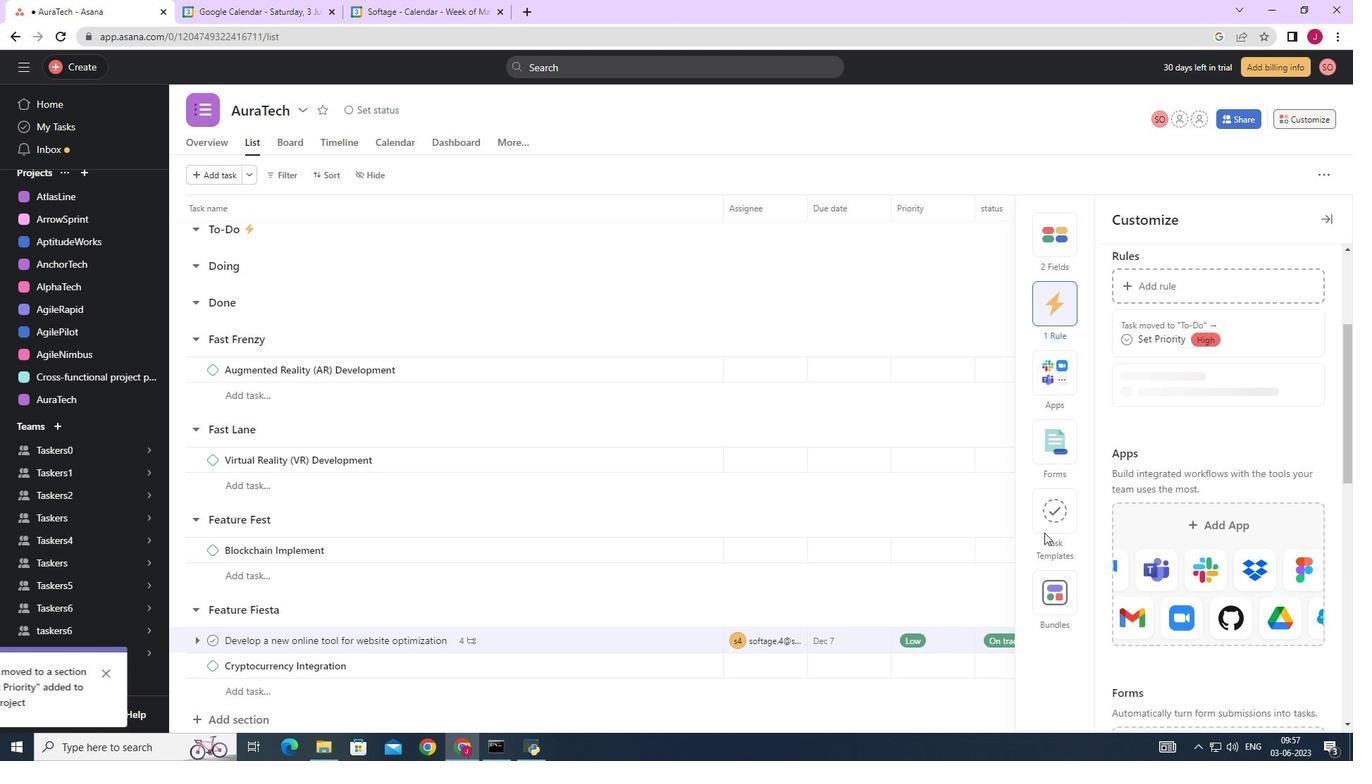 
